 Task: Create a due date automation trigger when advanced on, on the monday after a card is due add fields without custom field "Resume" set to a date more than 1 working days from now at 11:00 AM.
Action: Mouse moved to (1045, 79)
Screenshot: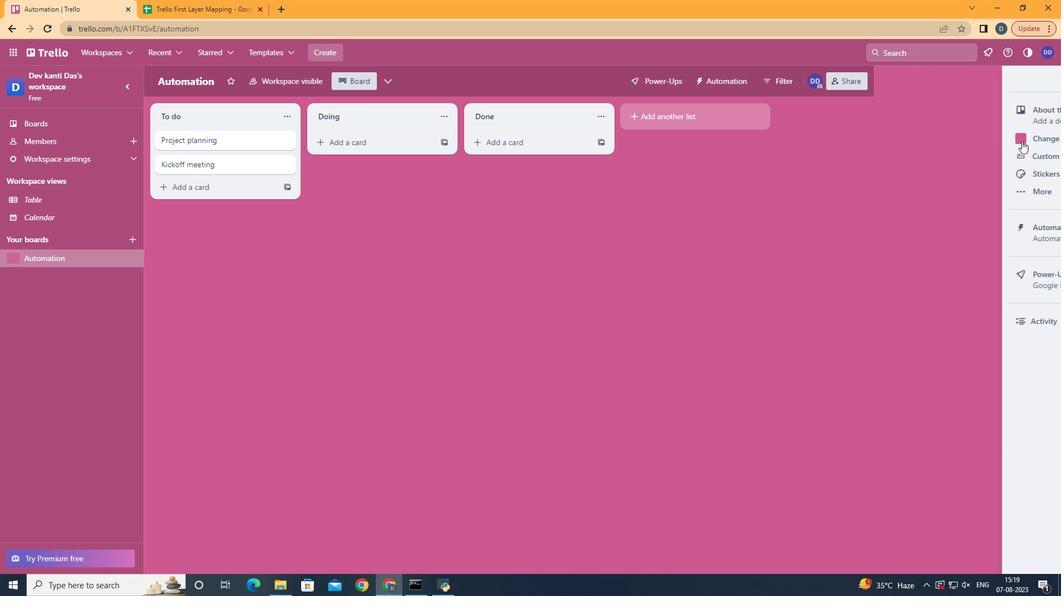 
Action: Mouse pressed left at (1045, 79)
Screenshot: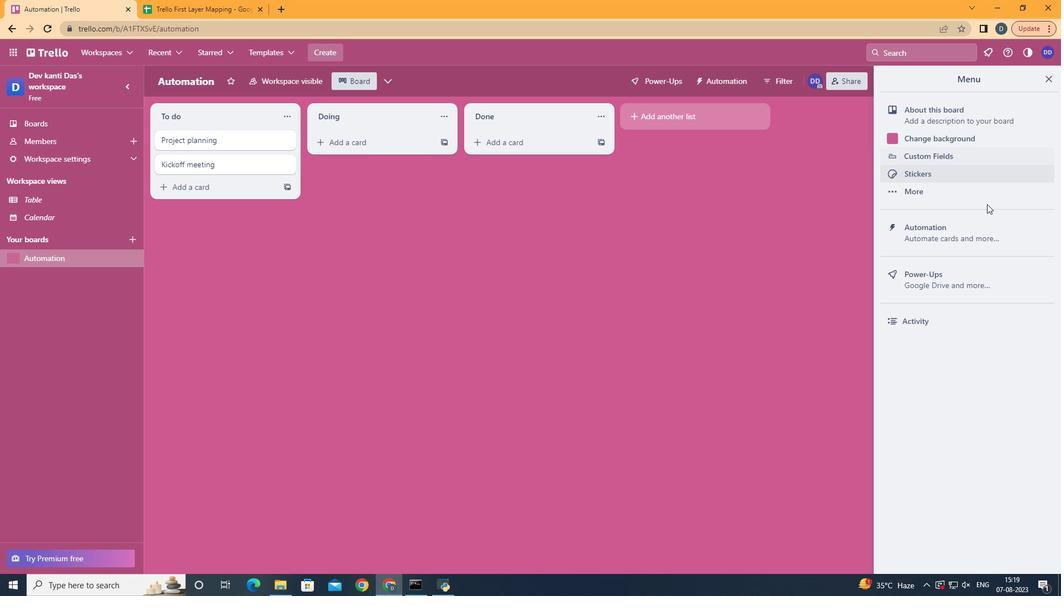 
Action: Mouse moved to (966, 231)
Screenshot: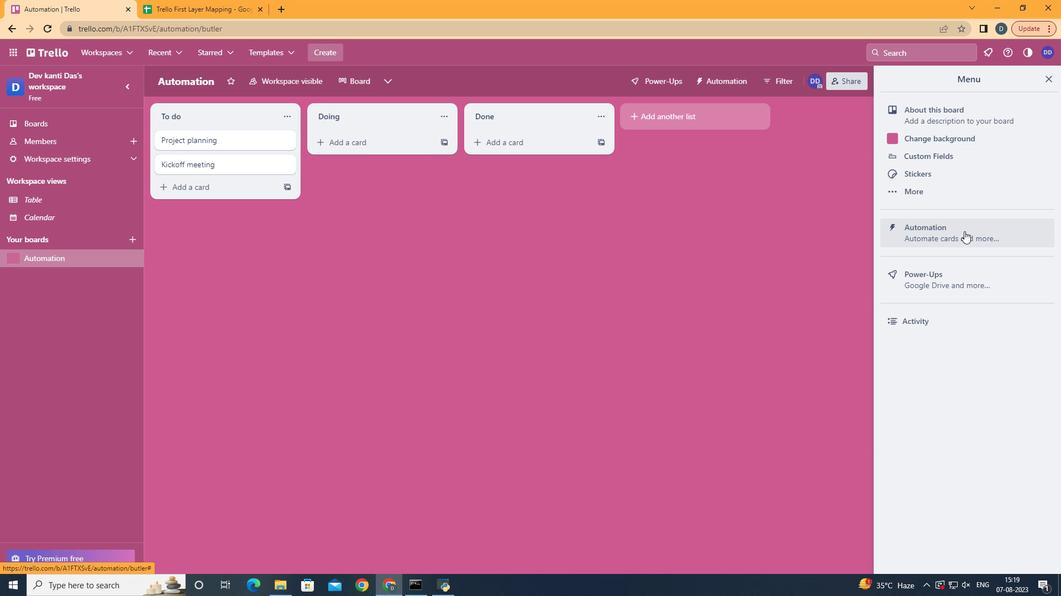 
Action: Mouse pressed left at (966, 231)
Screenshot: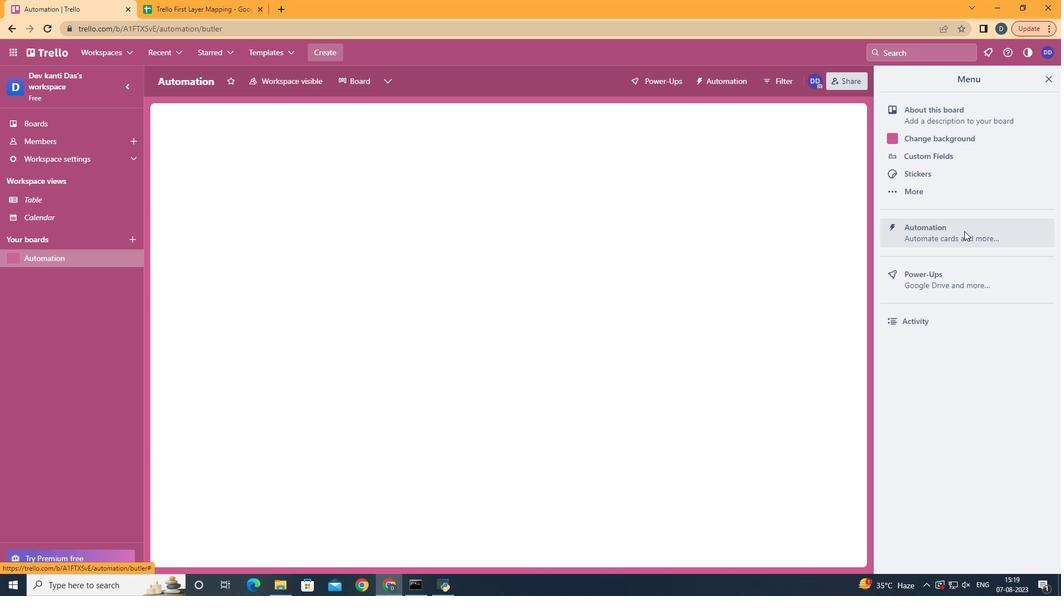 
Action: Mouse moved to (210, 226)
Screenshot: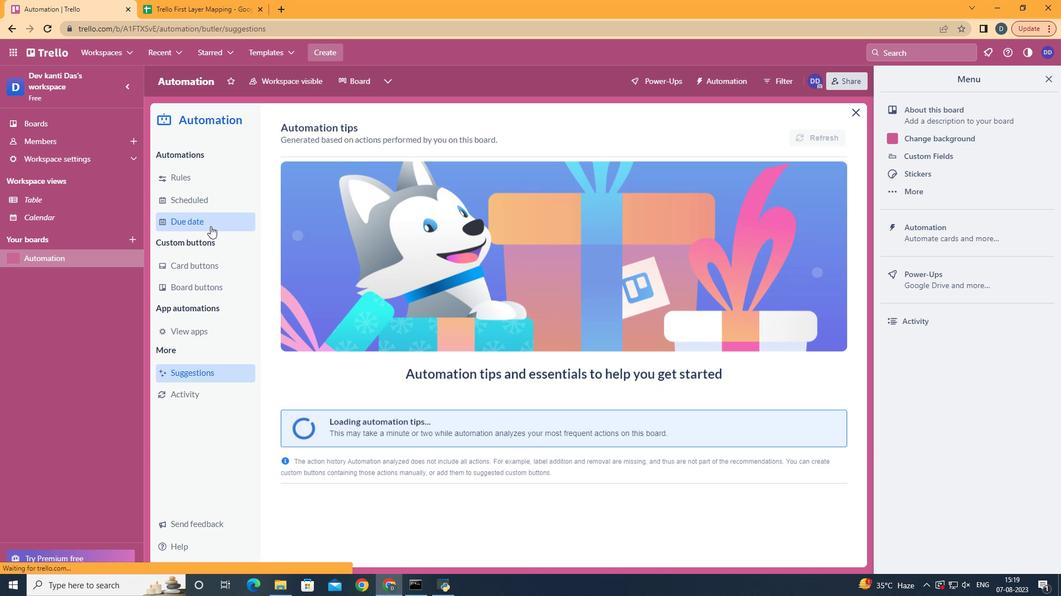 
Action: Mouse pressed left at (210, 226)
Screenshot: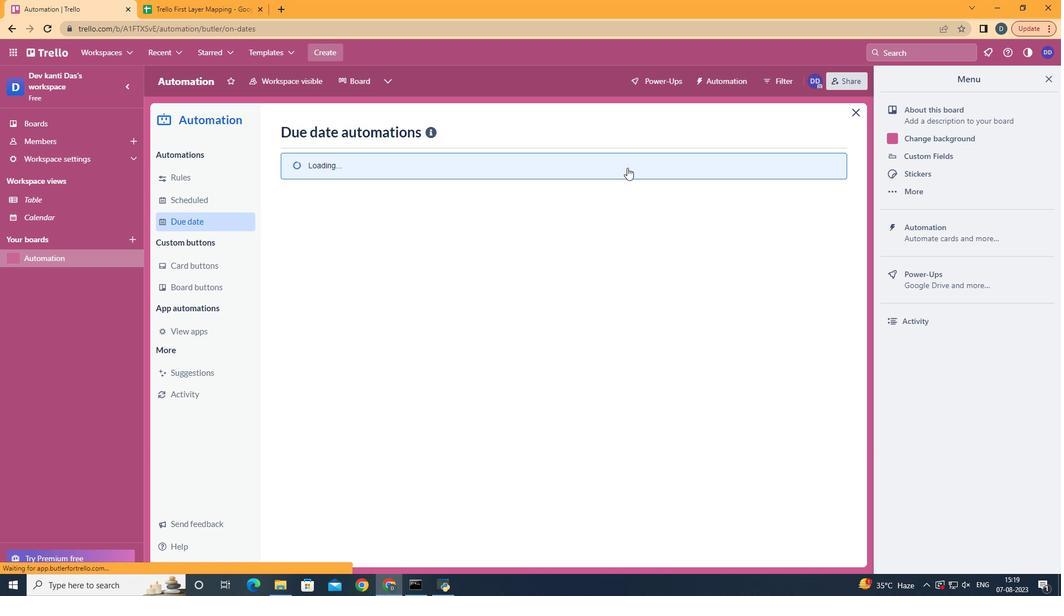 
Action: Mouse moved to (771, 129)
Screenshot: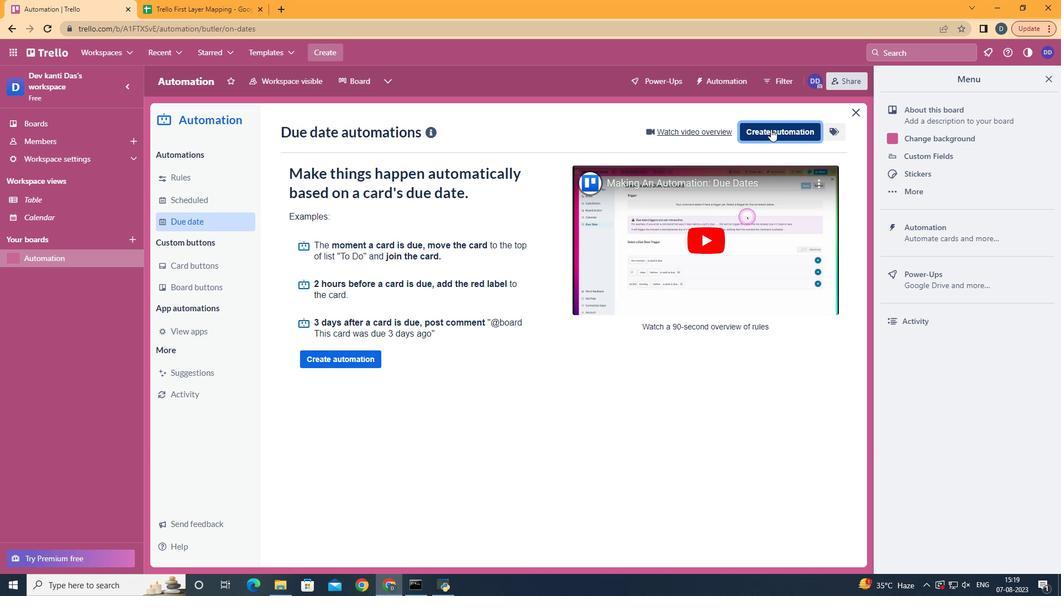 
Action: Mouse pressed left at (771, 129)
Screenshot: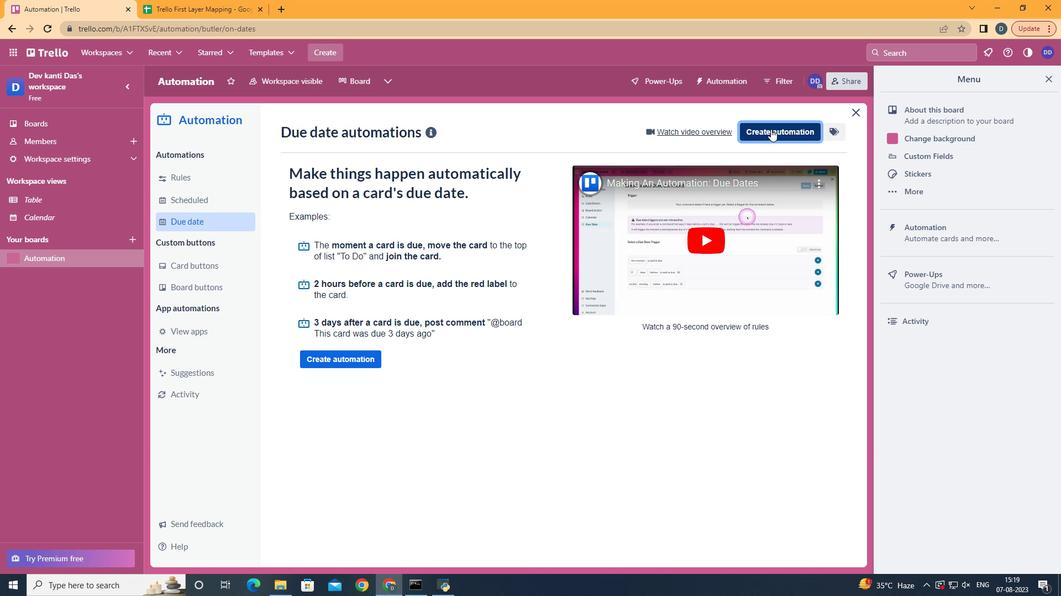 
Action: Mouse moved to (596, 240)
Screenshot: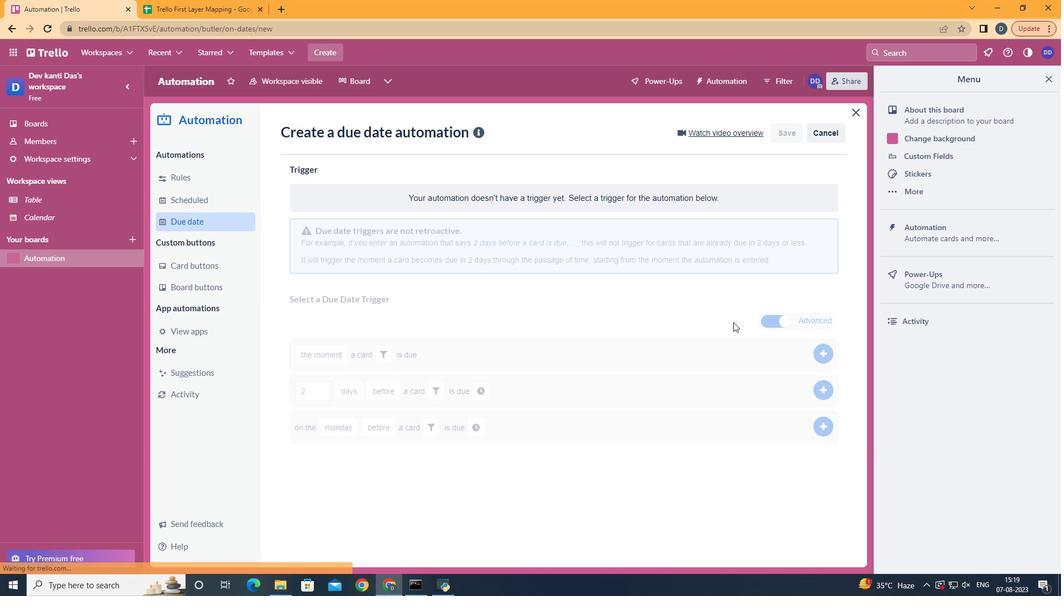 
Action: Mouse pressed left at (596, 240)
Screenshot: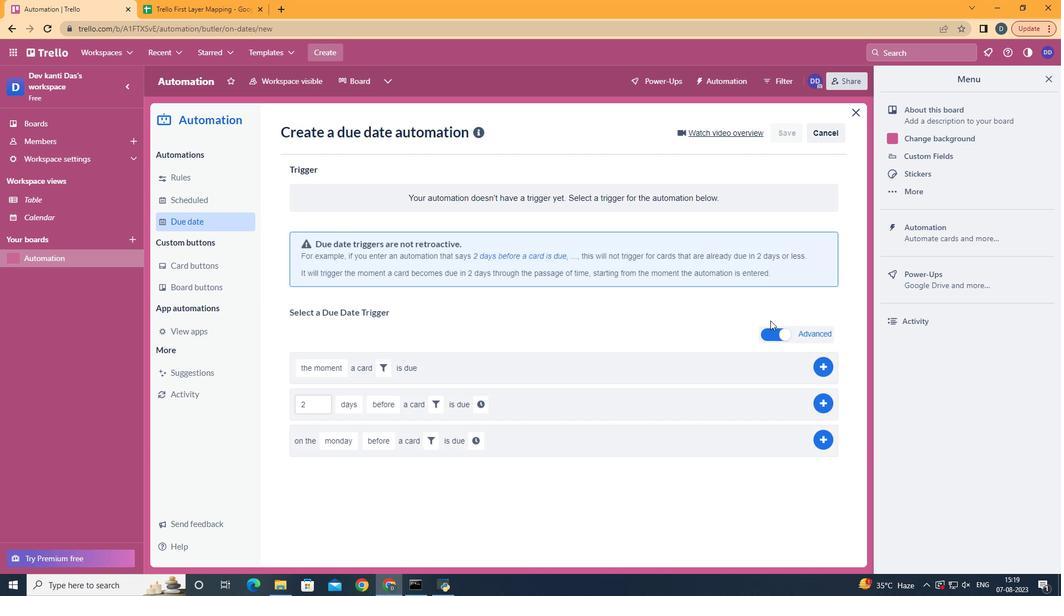 
Action: Mouse moved to (364, 284)
Screenshot: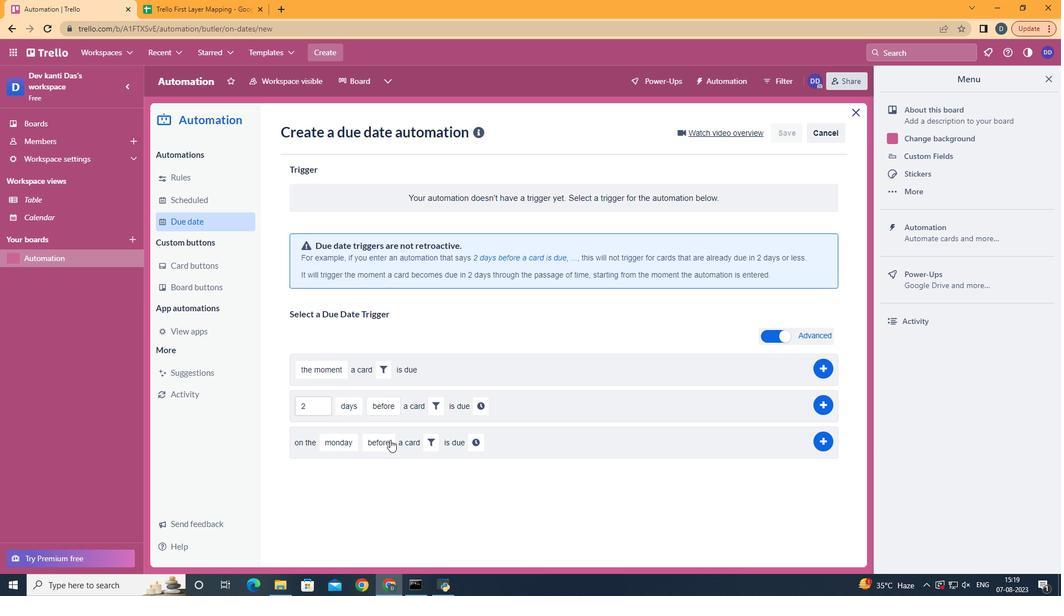 
Action: Mouse pressed left at (364, 284)
Screenshot: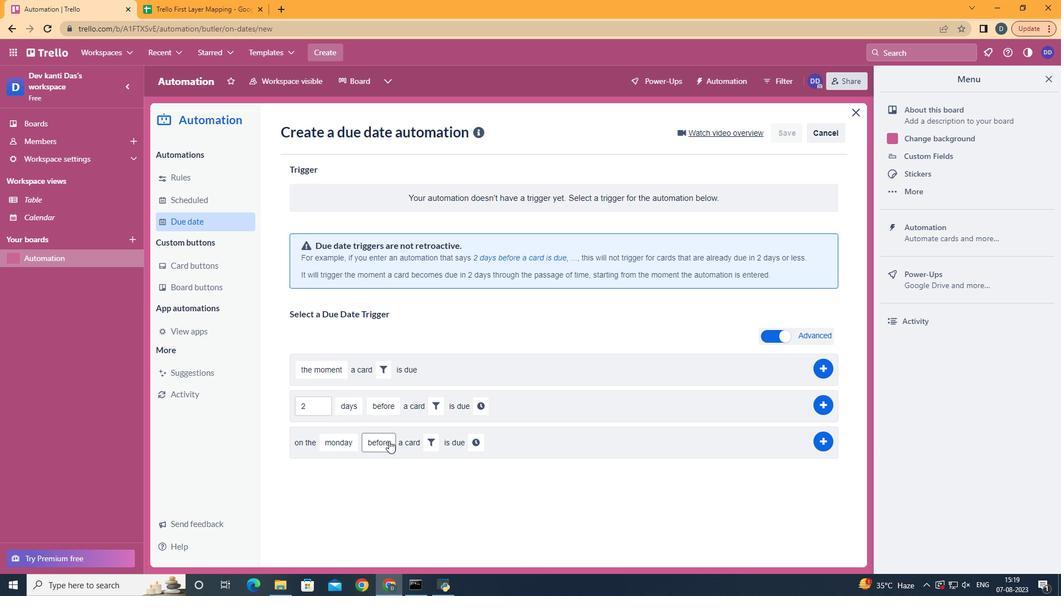 
Action: Mouse moved to (398, 488)
Screenshot: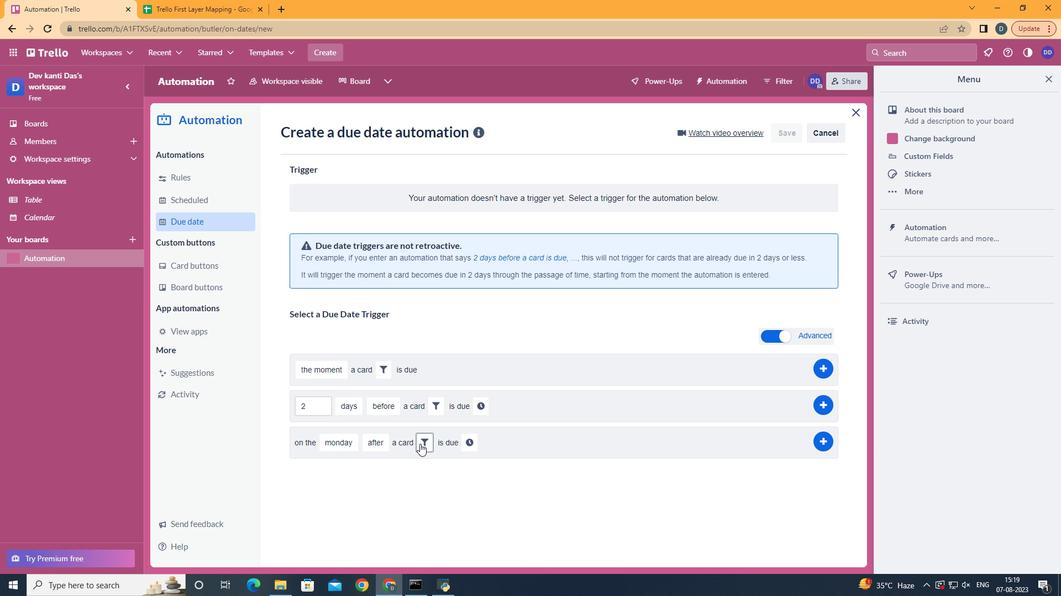 
Action: Mouse pressed left at (398, 488)
Screenshot: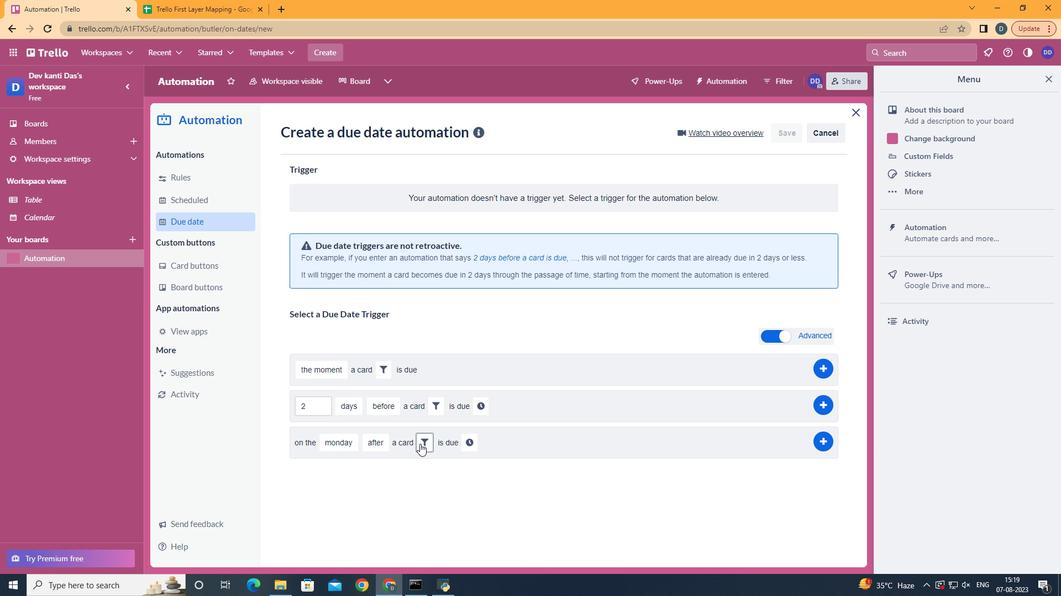 
Action: Mouse moved to (420, 444)
Screenshot: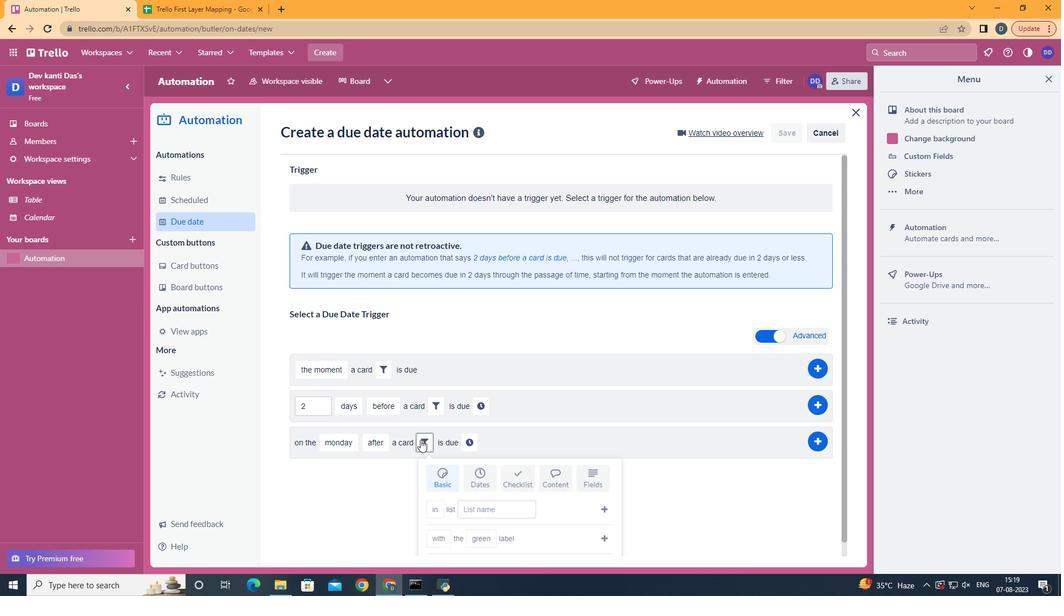 
Action: Mouse pressed left at (420, 444)
Screenshot: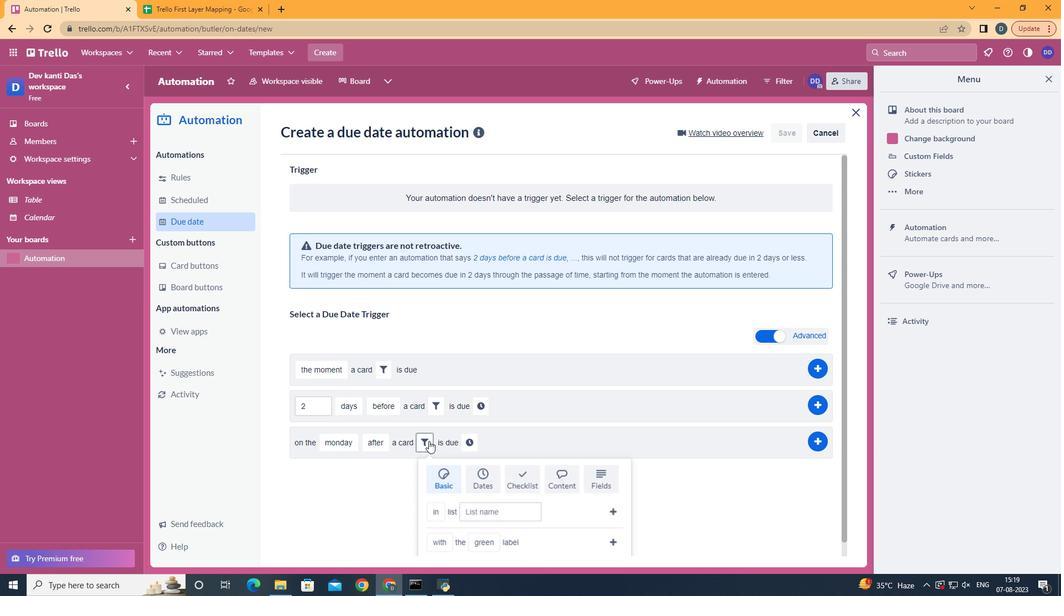 
Action: Mouse moved to (607, 480)
Screenshot: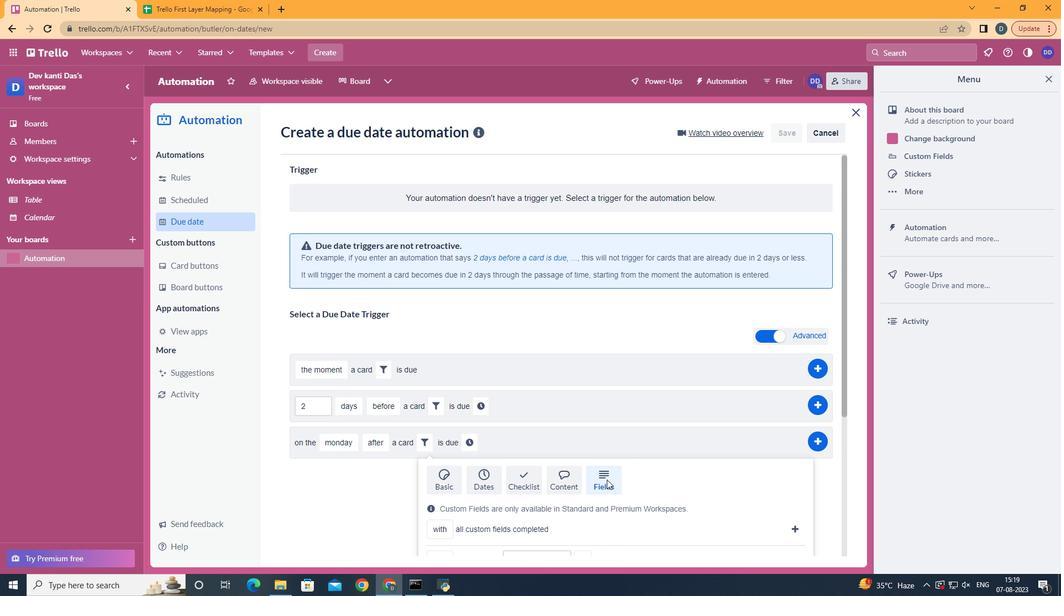 
Action: Mouse pressed left at (607, 480)
Screenshot: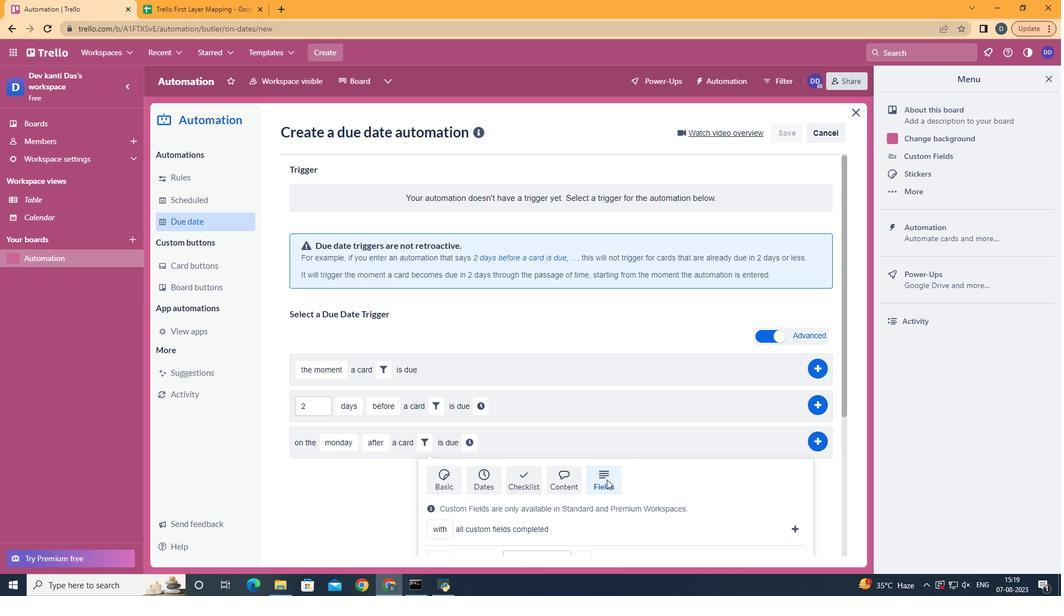 
Action: Mouse moved to (606, 480)
Screenshot: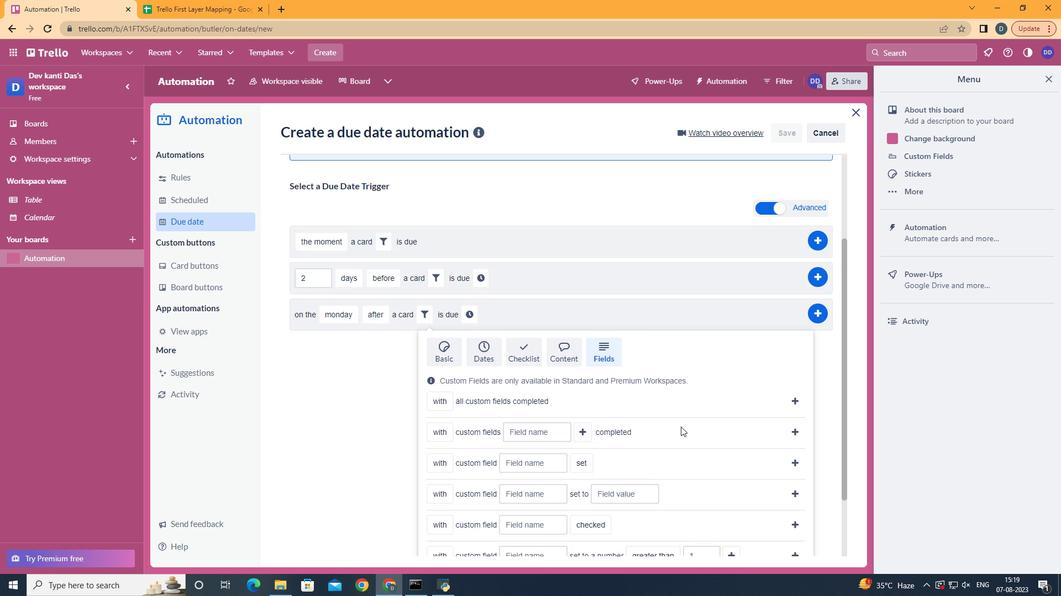 
Action: Mouse scrolled (606, 479) with delta (0, 0)
Screenshot: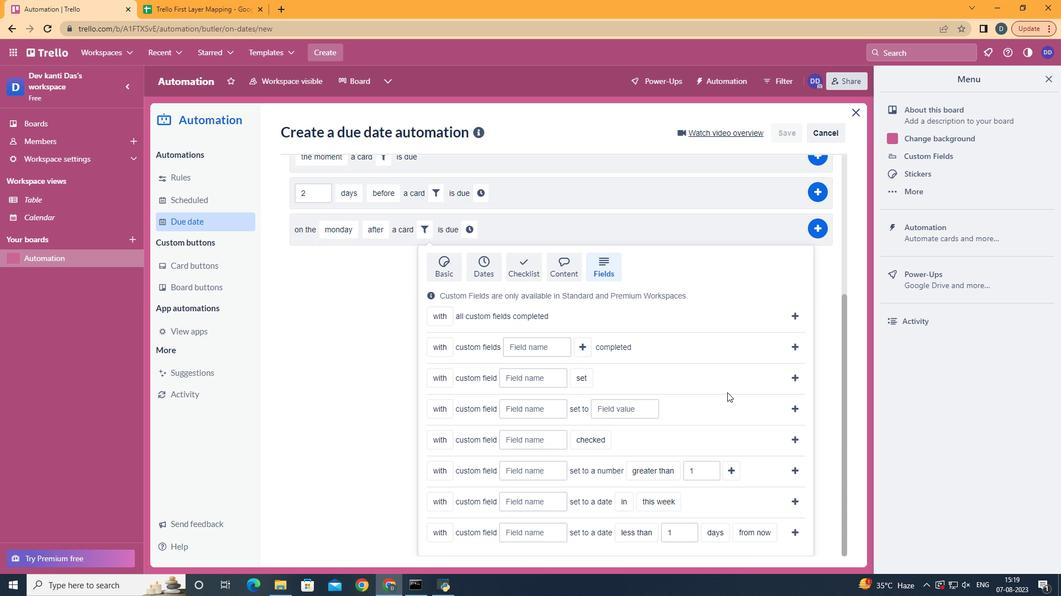 
Action: Mouse scrolled (606, 479) with delta (0, 0)
Screenshot: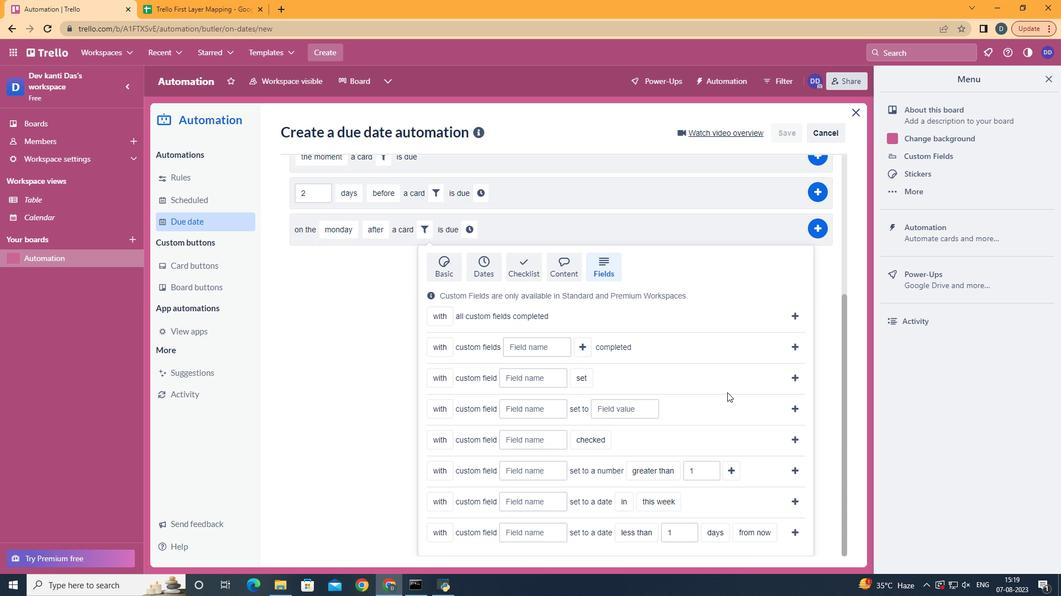 
Action: Mouse scrolled (606, 479) with delta (0, 0)
Screenshot: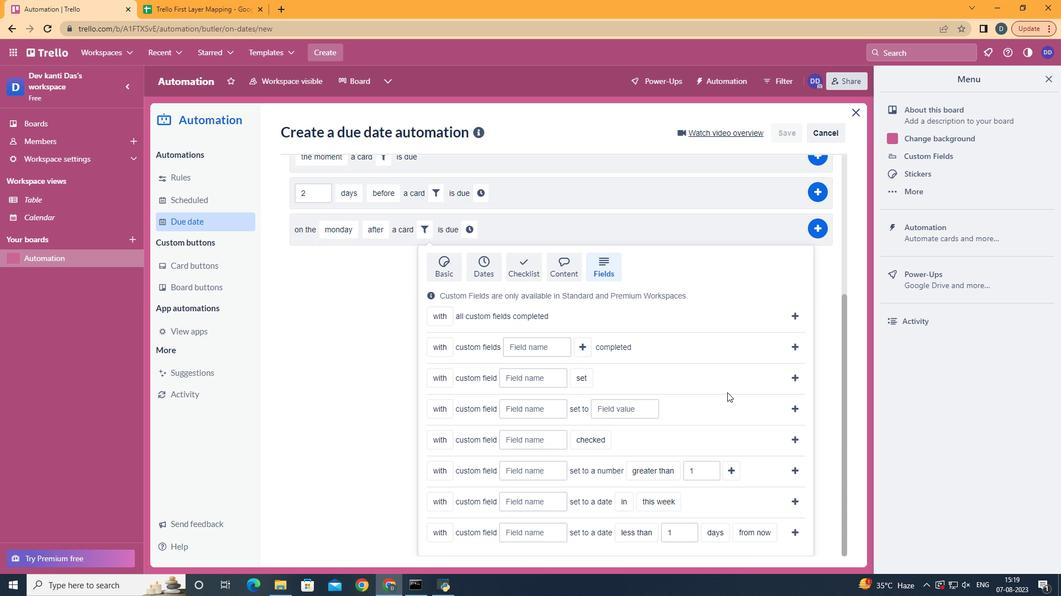 
Action: Mouse scrolled (606, 479) with delta (0, 0)
Screenshot: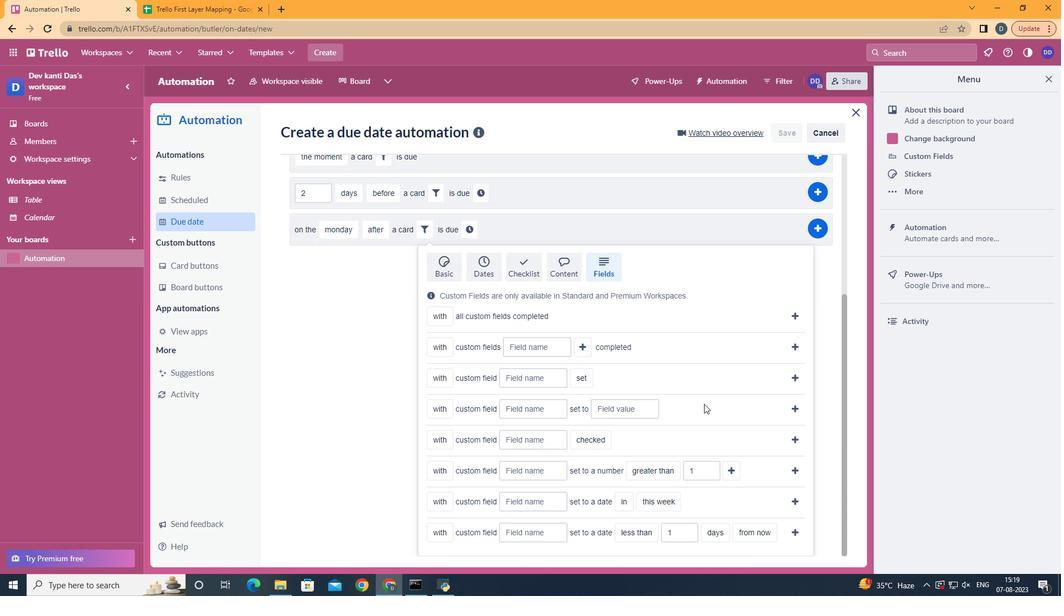 
Action: Mouse scrolled (606, 479) with delta (0, 0)
Screenshot: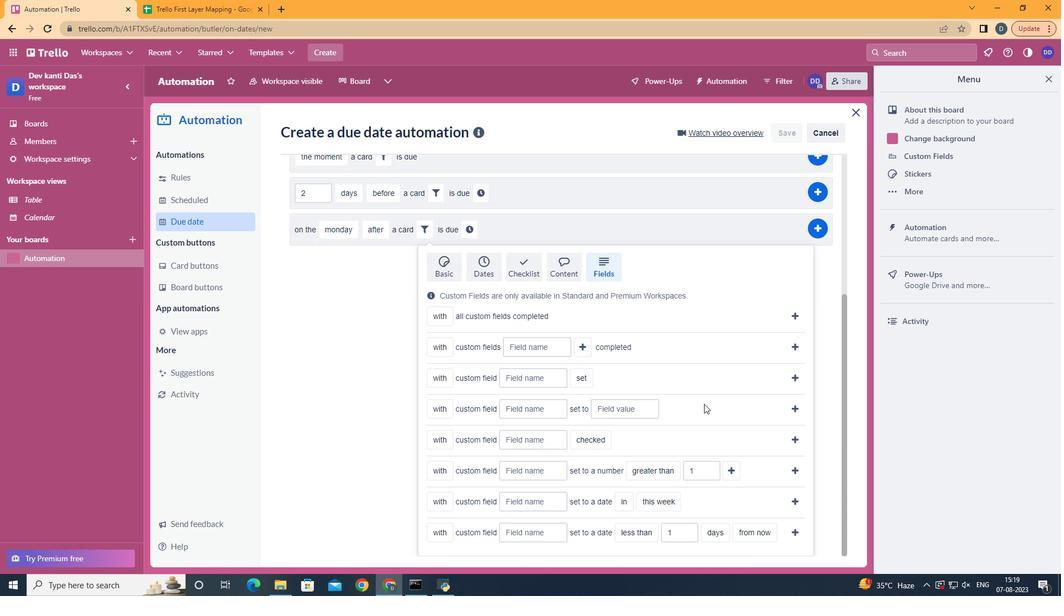 
Action: Mouse moved to (449, 509)
Screenshot: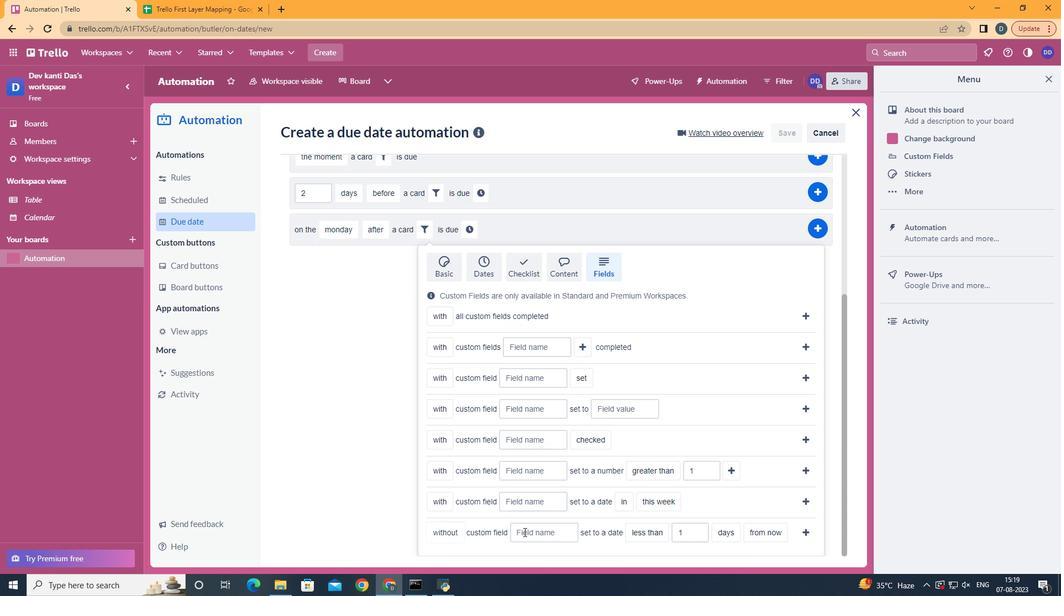 
Action: Mouse pressed left at (449, 509)
Screenshot: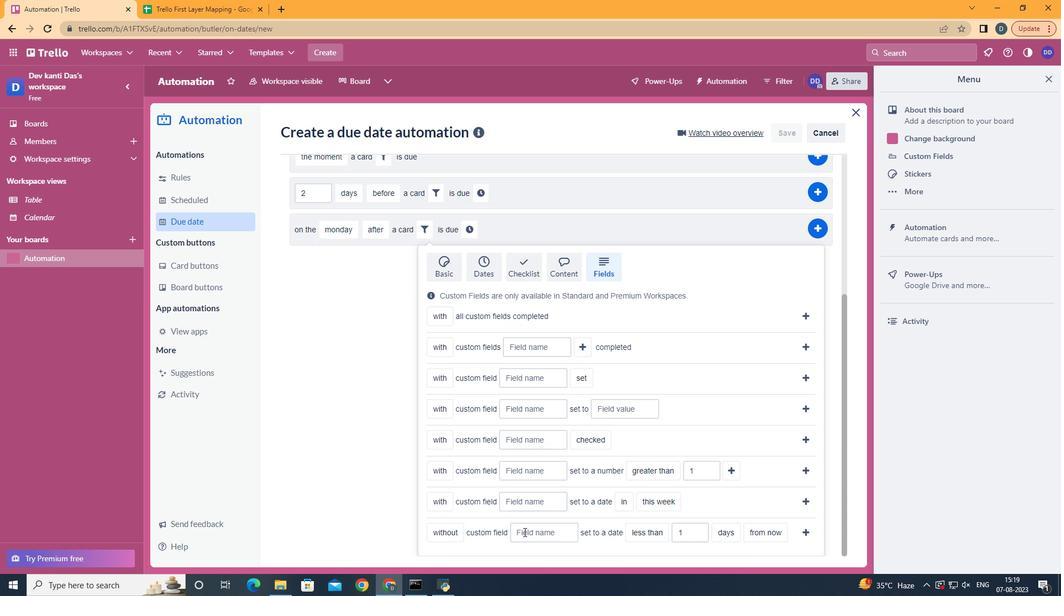 
Action: Mouse moved to (524, 532)
Screenshot: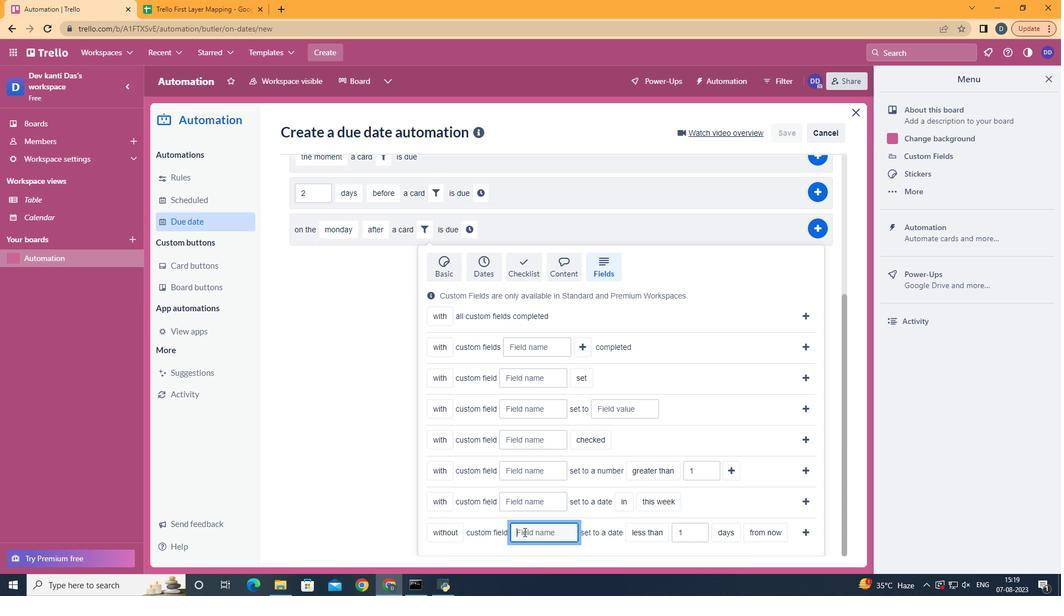 
Action: Mouse pressed left at (524, 532)
Screenshot: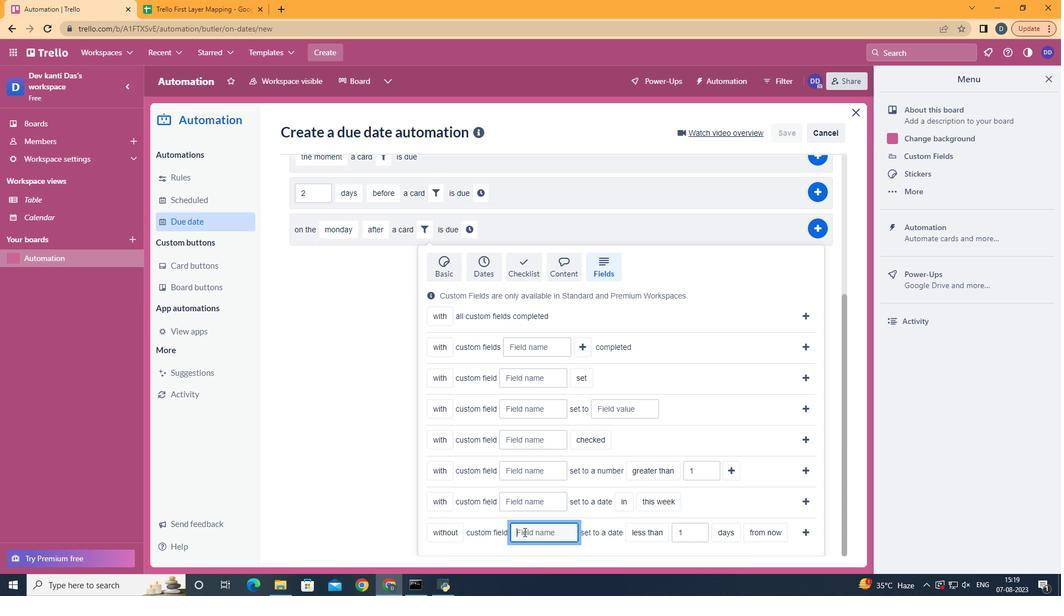 
Action: Key pressed <Key.shift>Resume
Screenshot: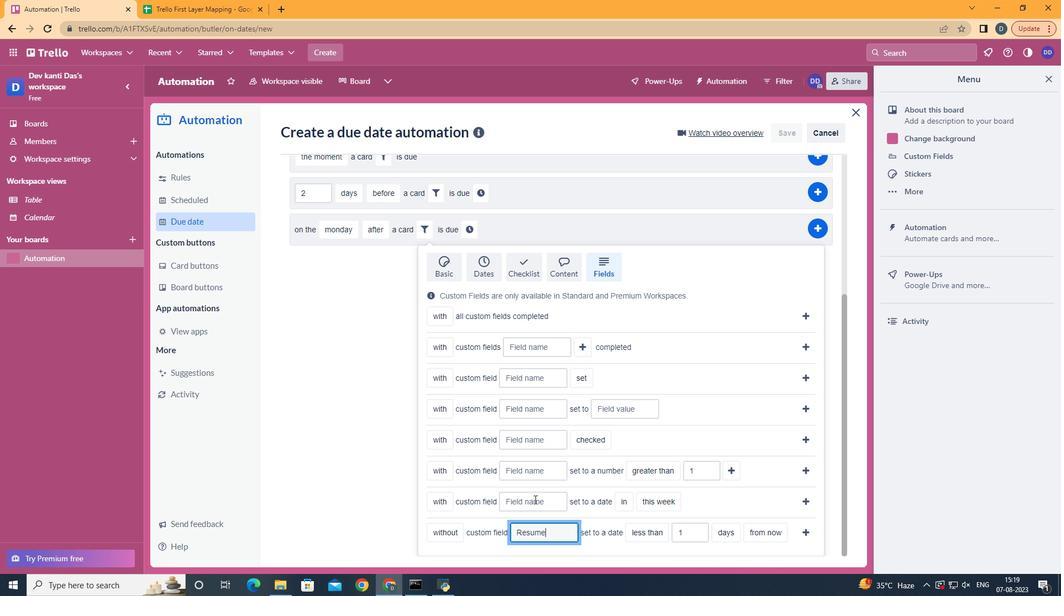 
Action: Mouse moved to (655, 481)
Screenshot: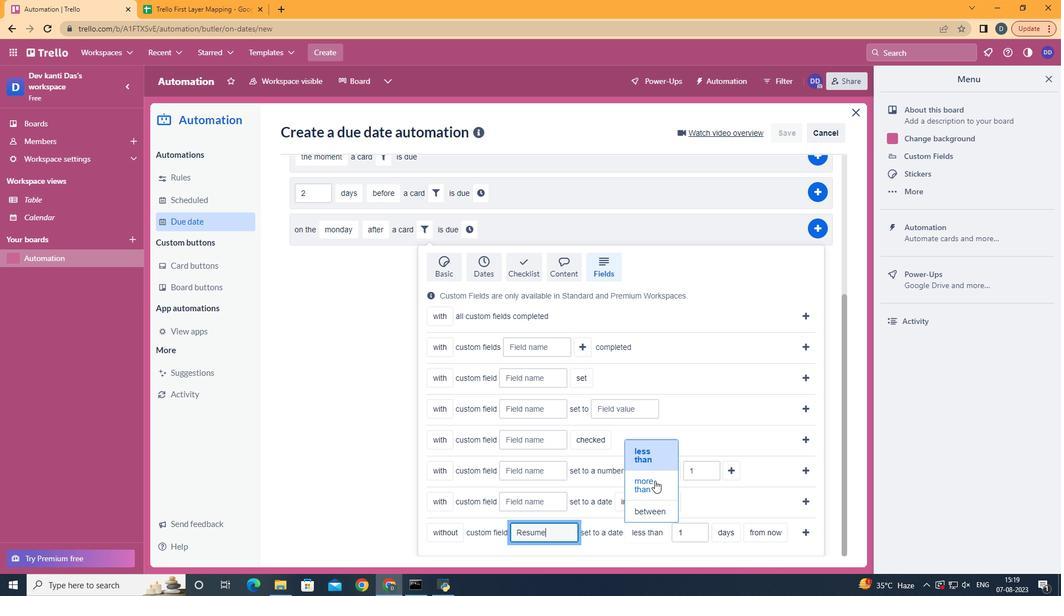 
Action: Mouse pressed left at (655, 481)
Screenshot: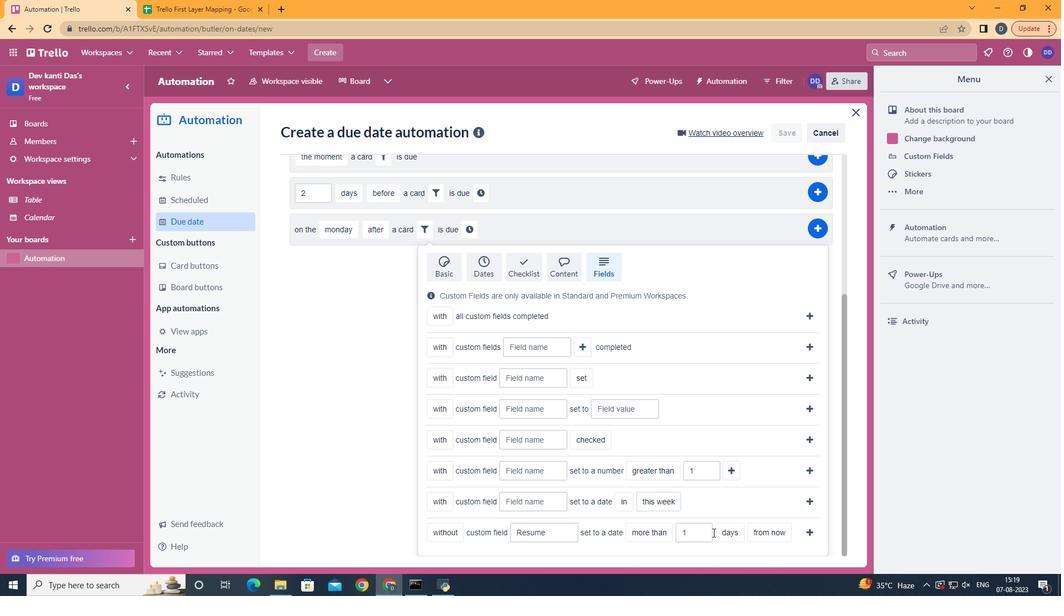 
Action: Mouse moved to (737, 519)
Screenshot: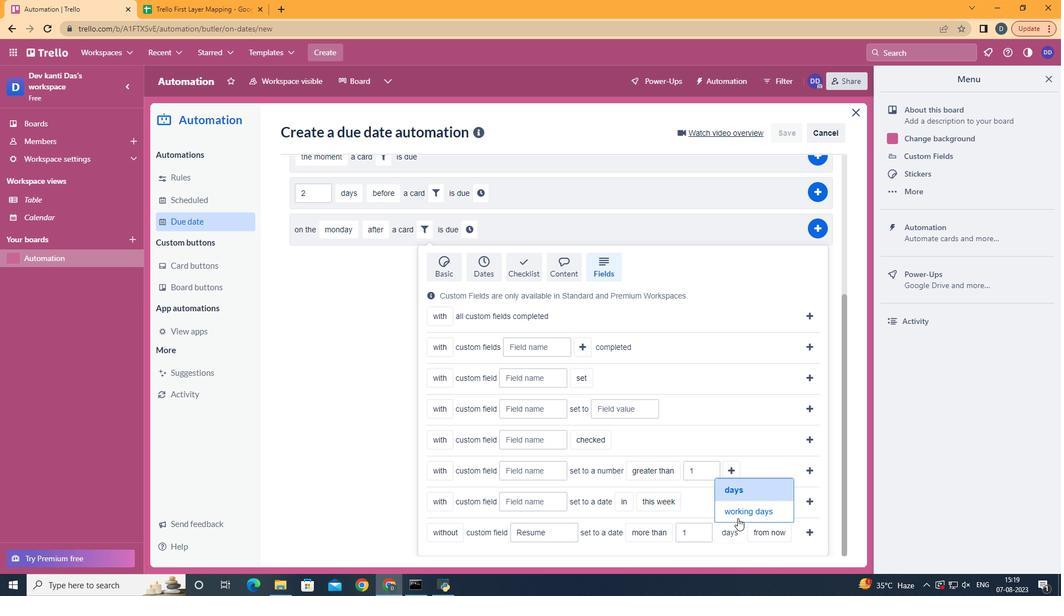 
Action: Mouse pressed left at (737, 519)
Screenshot: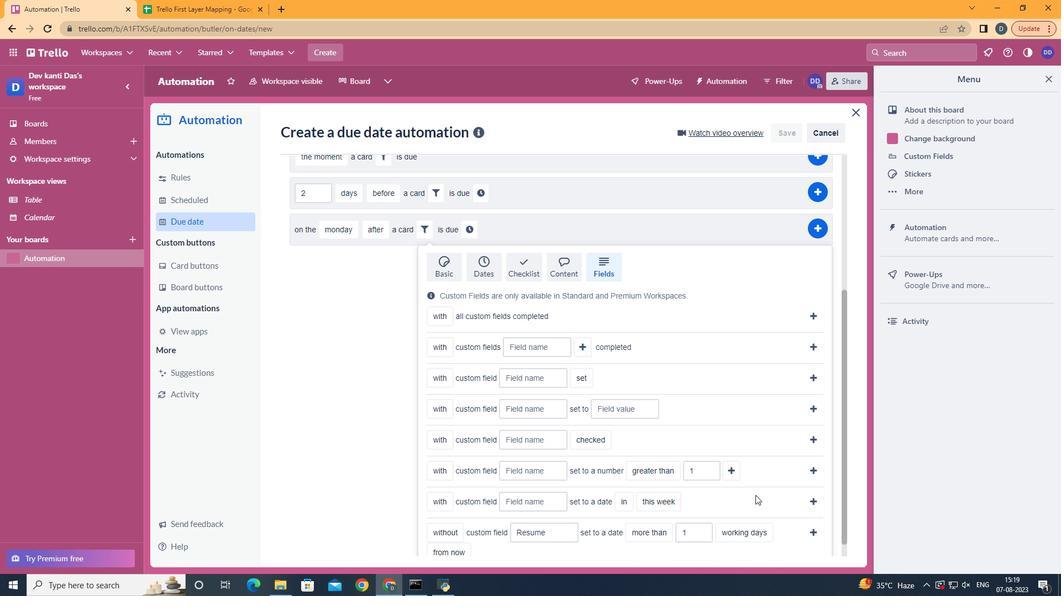 
Action: Mouse moved to (755, 493)
Screenshot: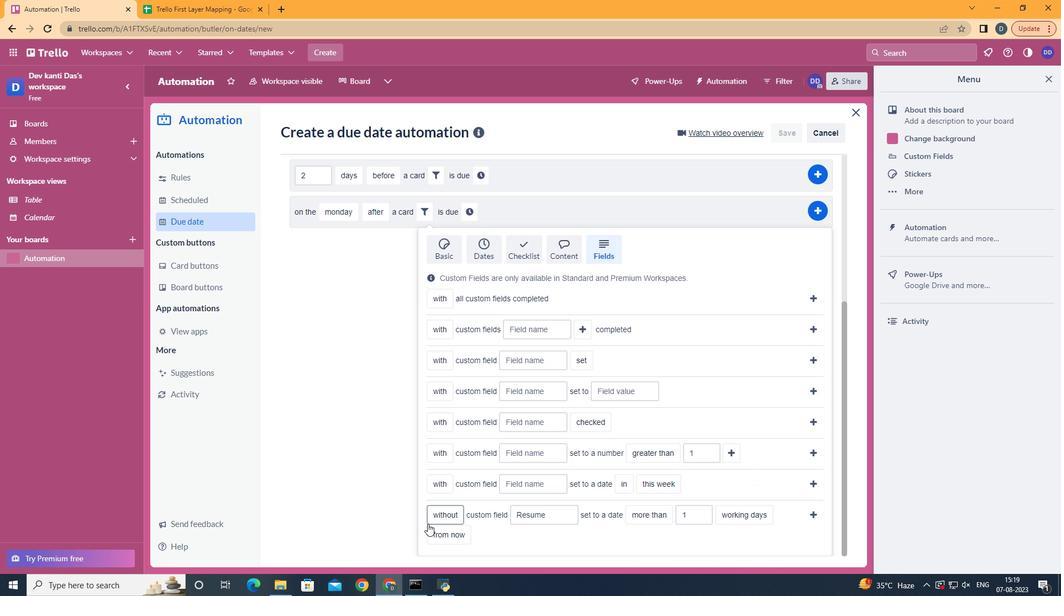 
Action: Mouse scrolled (755, 492) with delta (0, 0)
Screenshot: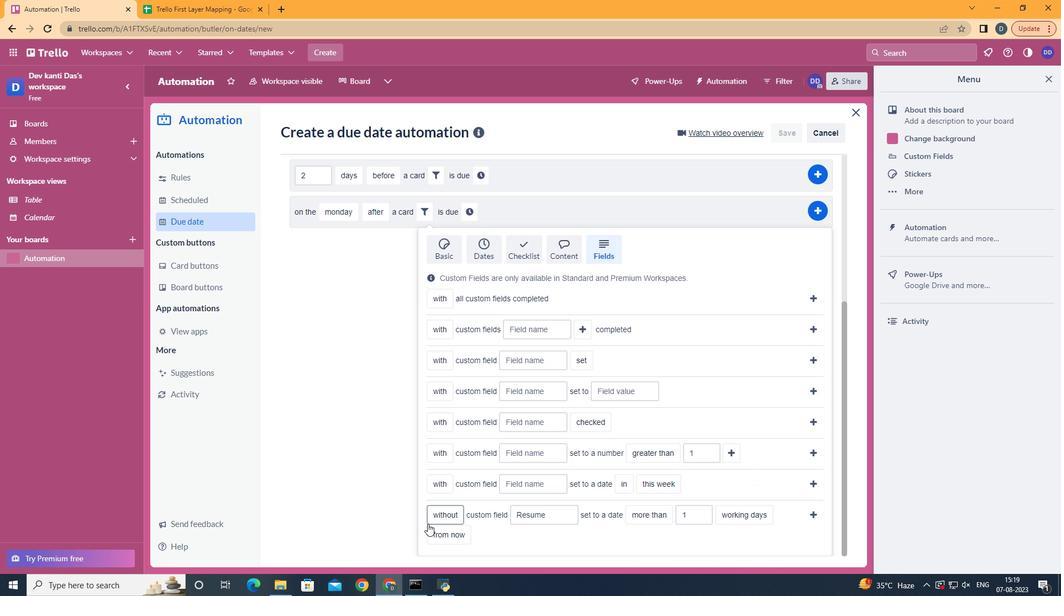 
Action: Mouse scrolled (755, 492) with delta (0, 0)
Screenshot: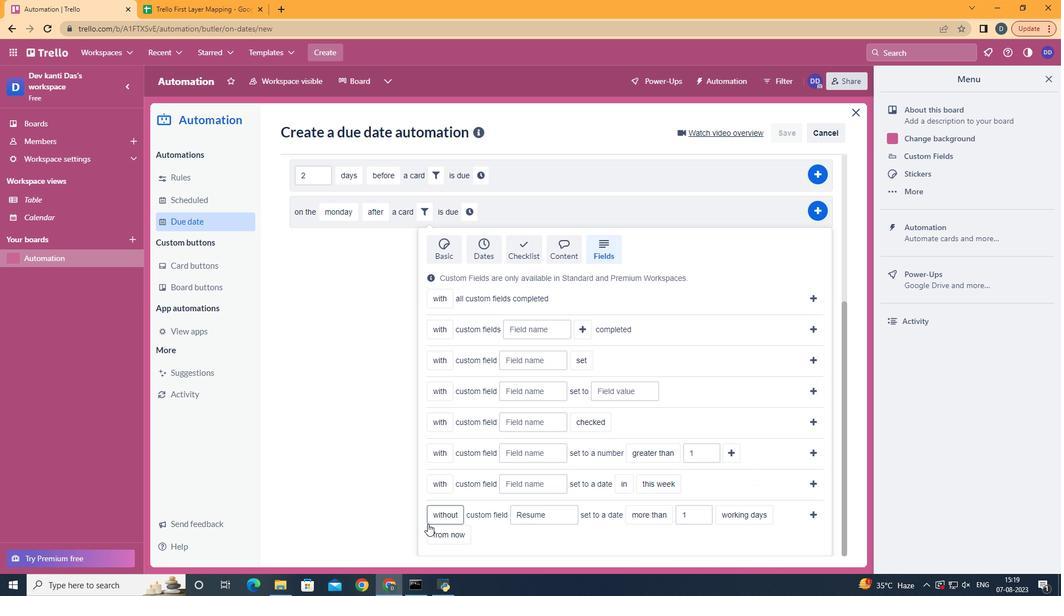 
Action: Mouse moved to (755, 493)
Screenshot: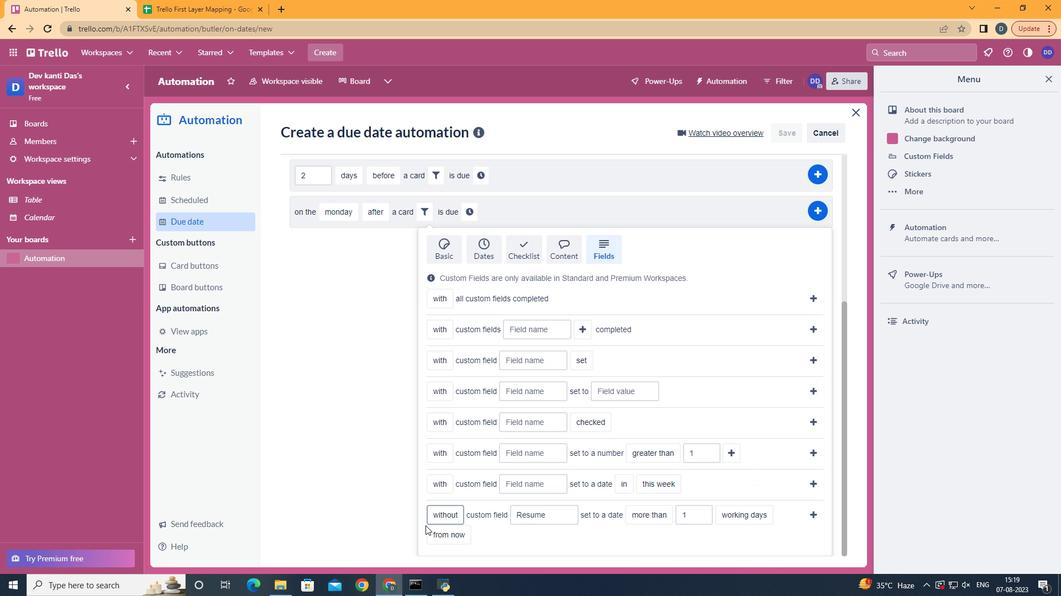 
Action: Mouse scrolled (755, 492) with delta (0, 0)
Screenshot: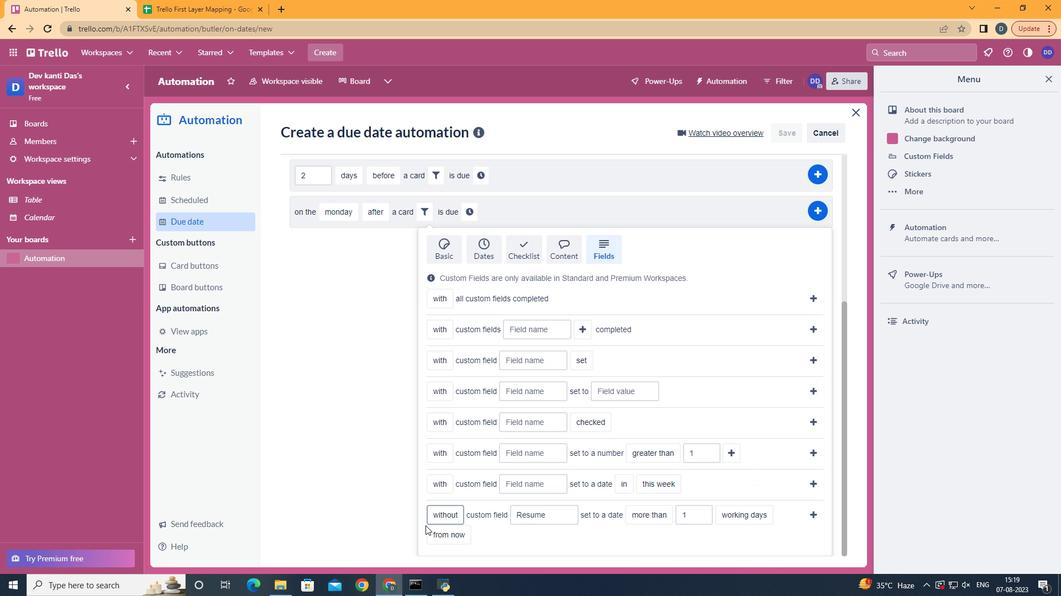 
Action: Mouse scrolled (755, 492) with delta (0, 0)
Screenshot: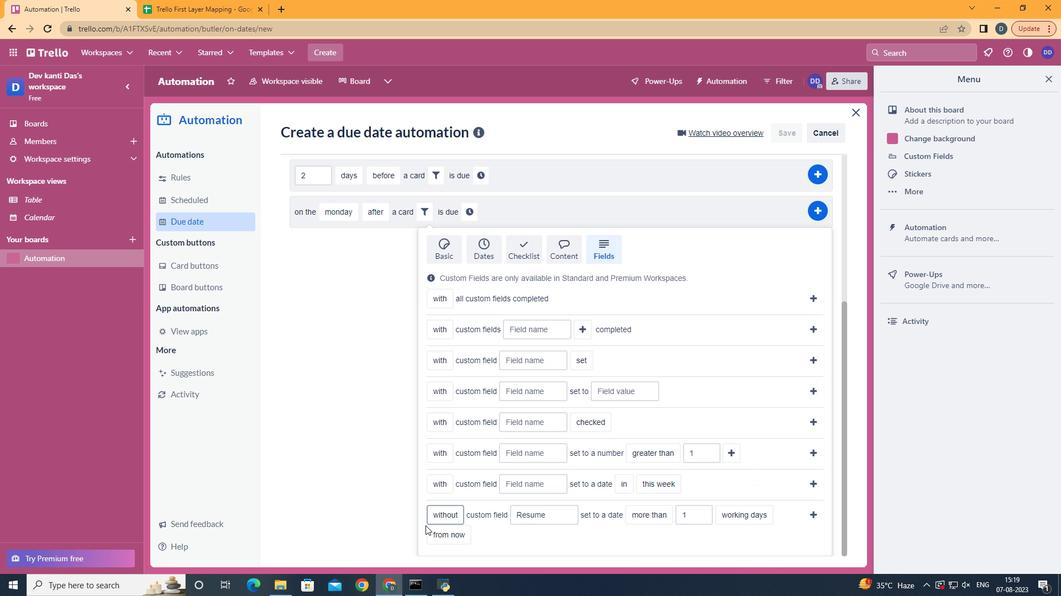 
Action: Mouse moved to (755, 492)
Screenshot: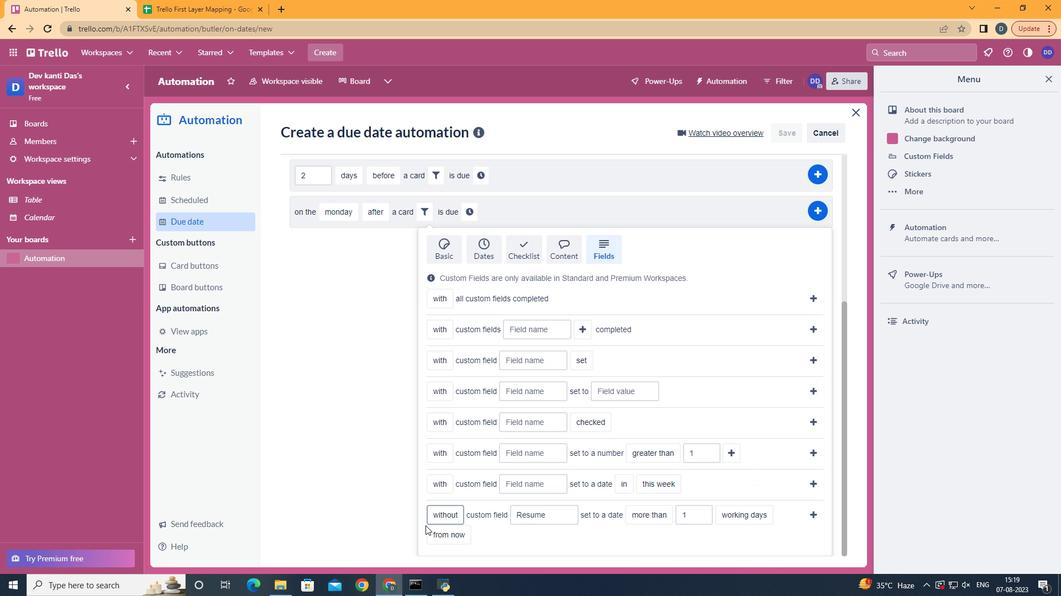 
Action: Mouse scrolled (755, 491) with delta (0, 0)
Screenshot: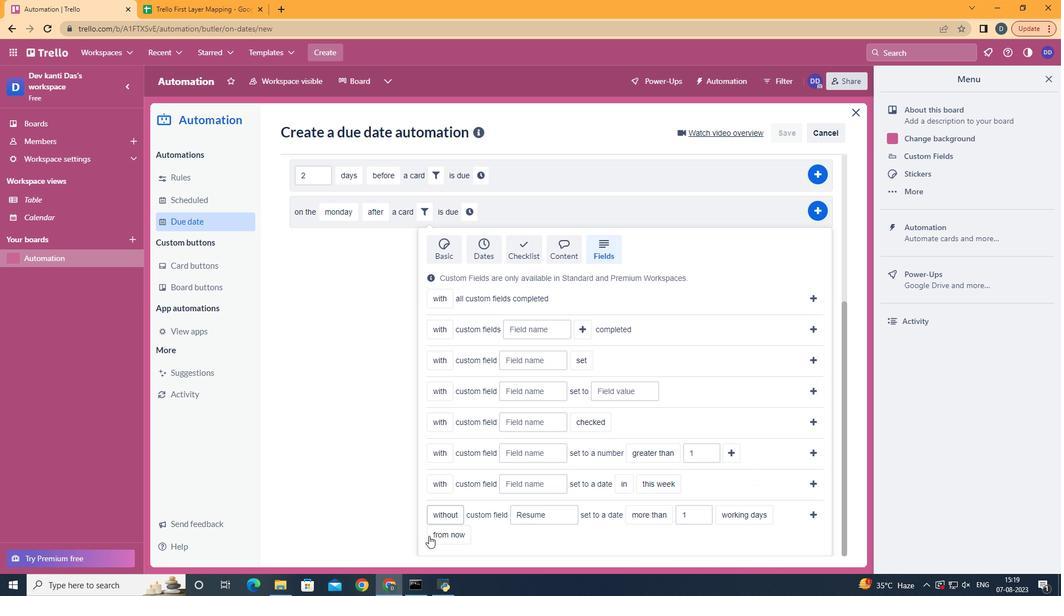 
Action: Mouse moved to (462, 479)
Screenshot: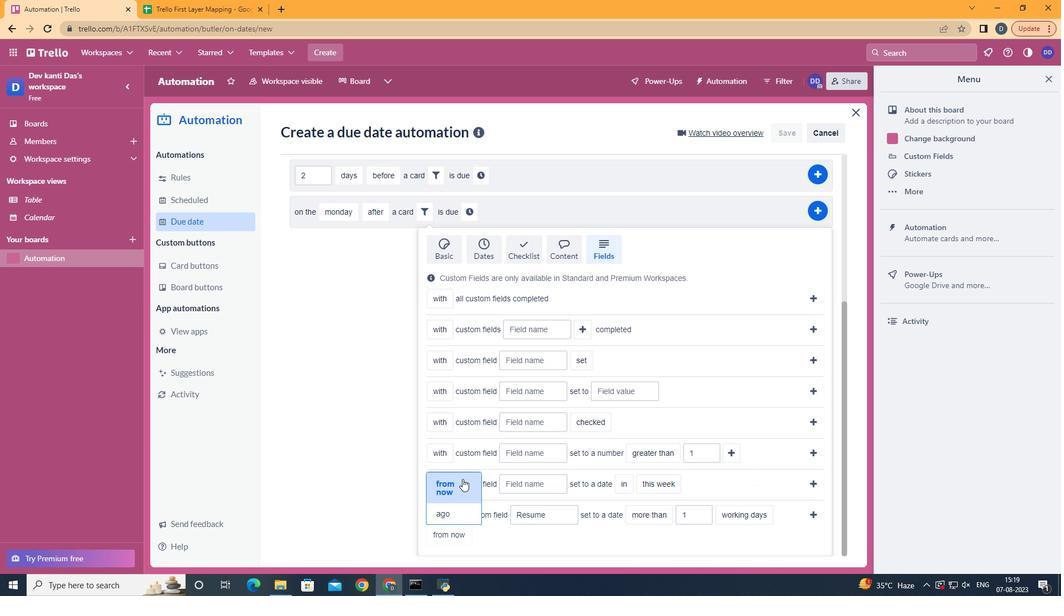 
Action: Mouse pressed left at (462, 479)
Screenshot: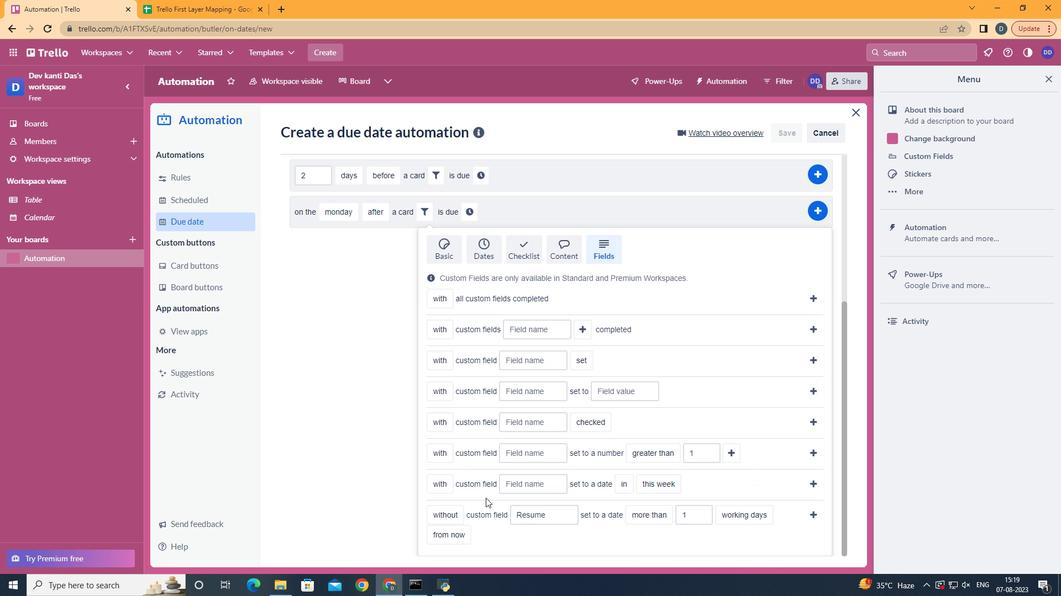 
Action: Mouse moved to (810, 514)
Screenshot: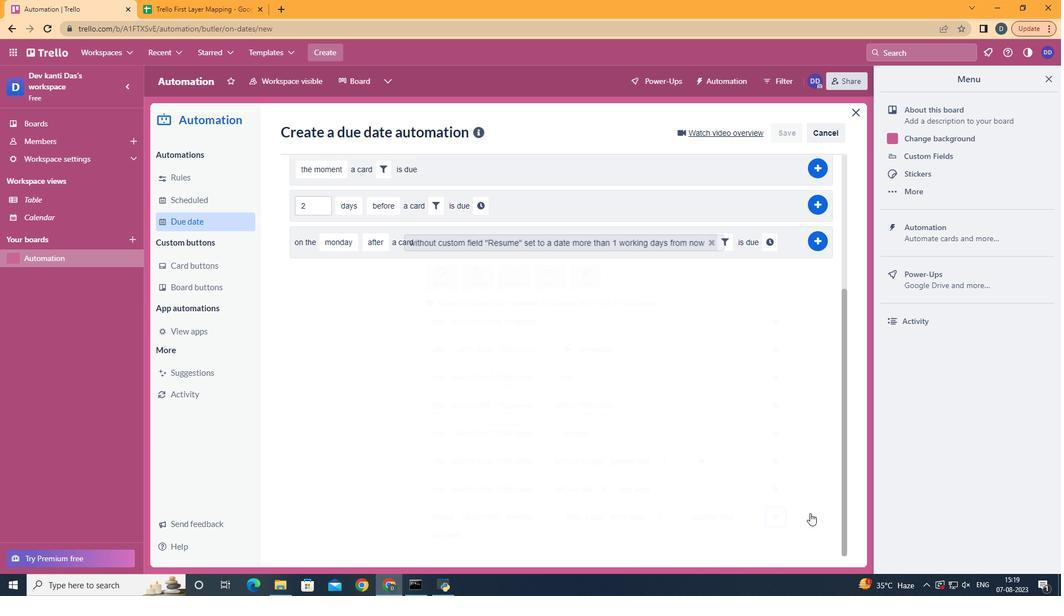 
Action: Mouse pressed left at (810, 514)
Screenshot: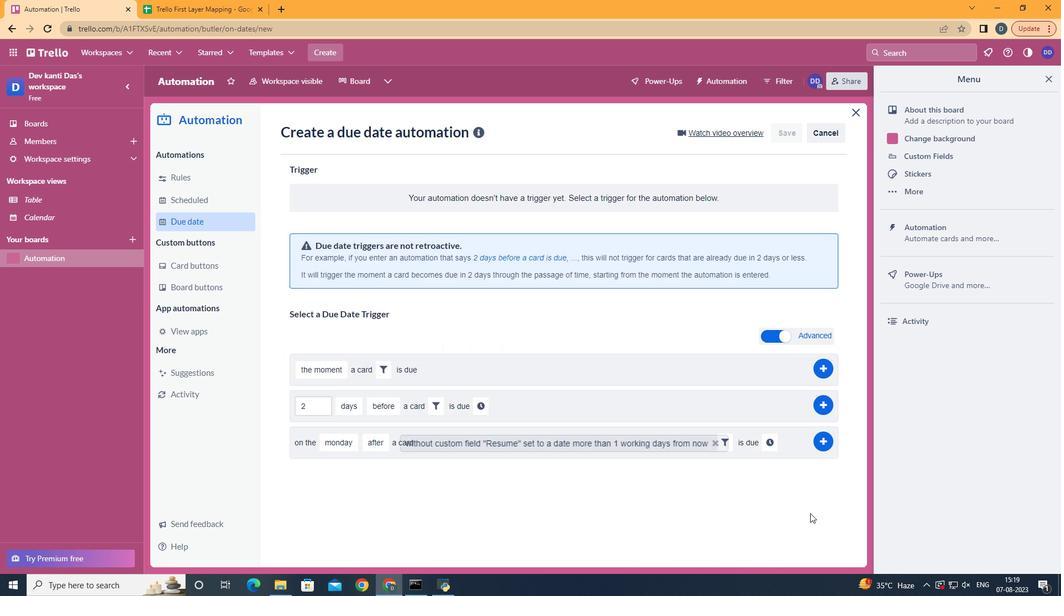 
Action: Mouse moved to (770, 443)
Screenshot: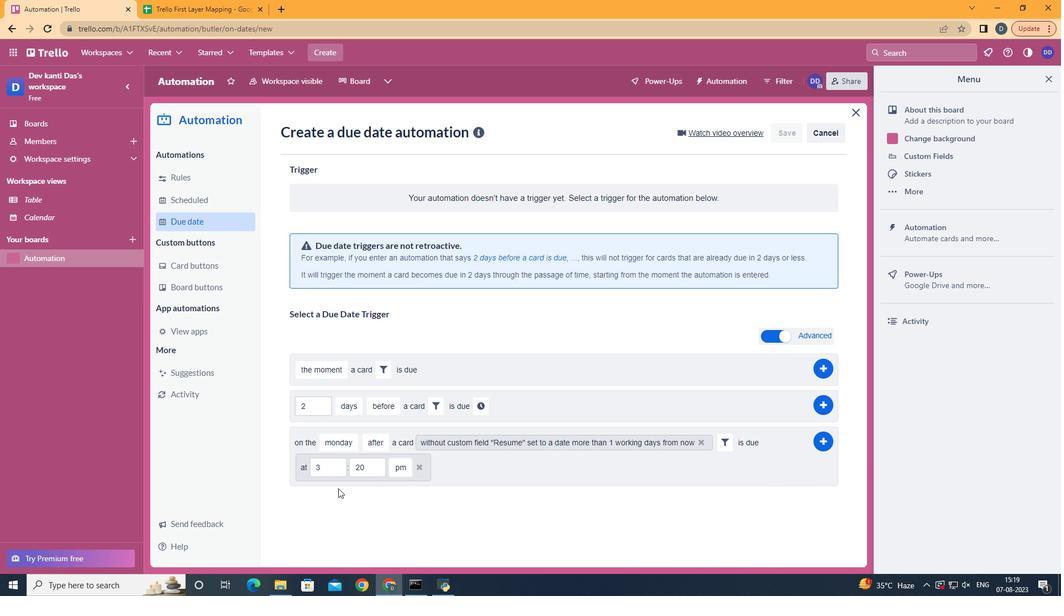 
Action: Mouse pressed left at (770, 443)
Screenshot: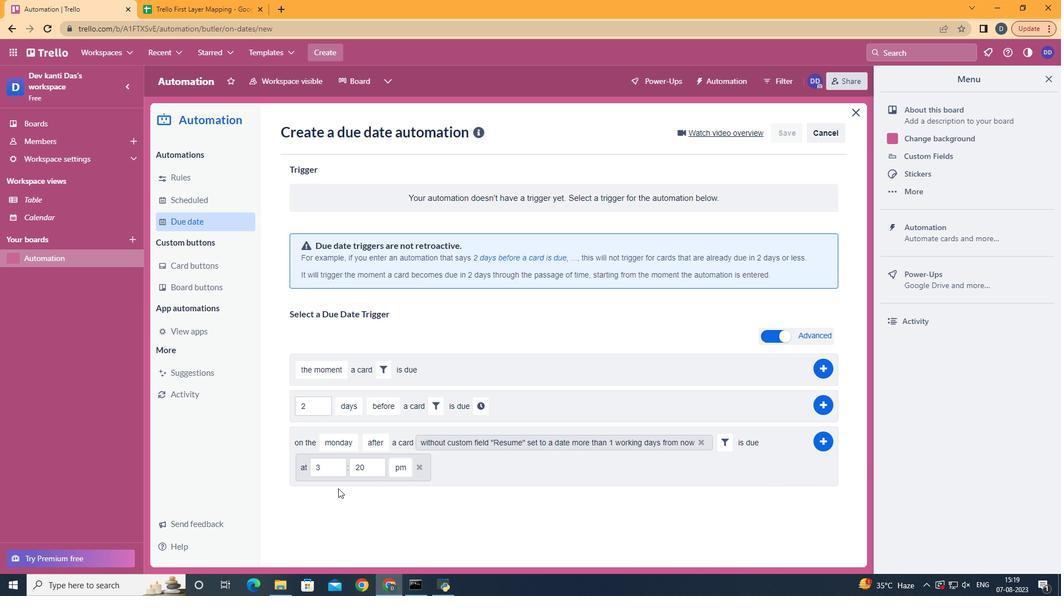 
Action: Mouse moved to (326, 471)
Screenshot: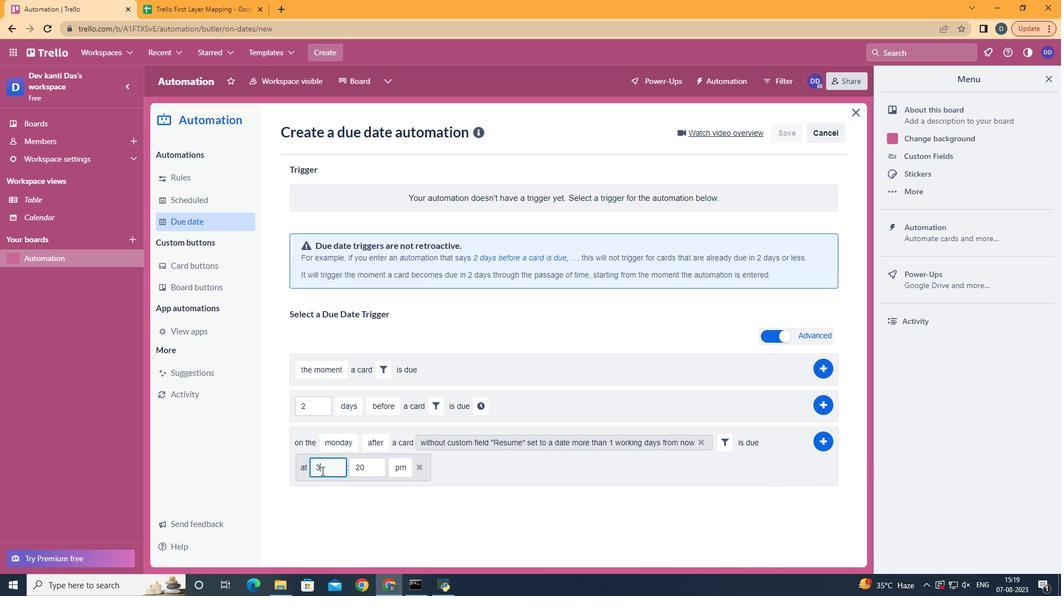 
Action: Mouse pressed left at (326, 471)
Screenshot: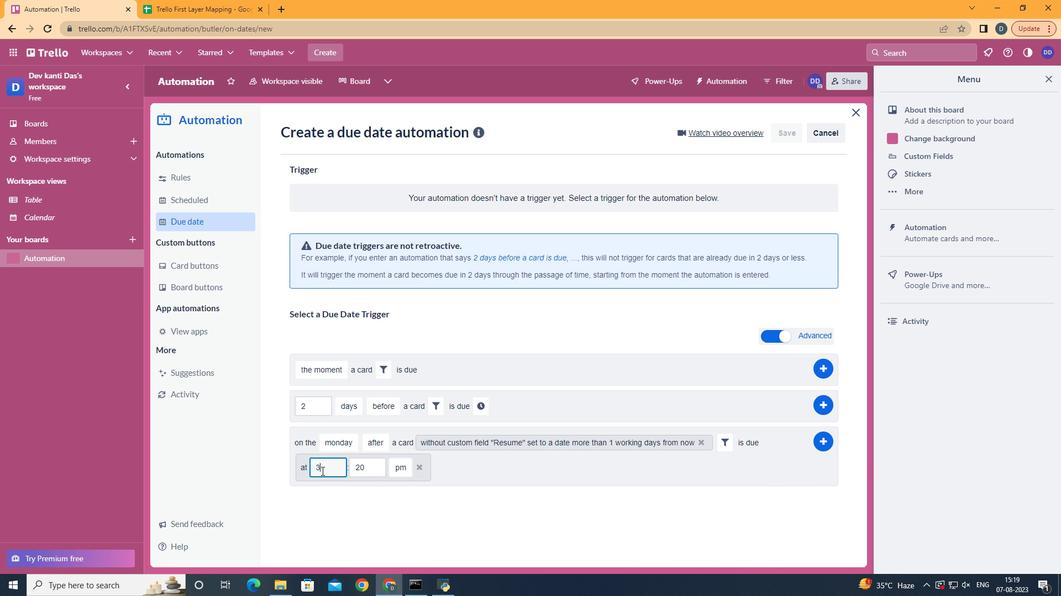 
Action: Mouse moved to (321, 471)
Screenshot: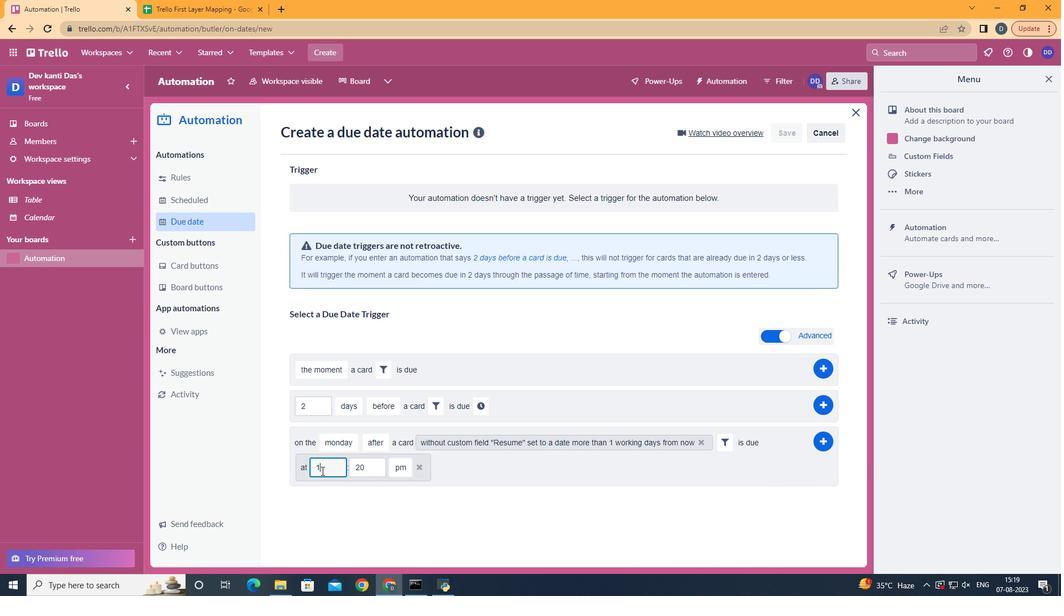 
Action: Key pressed <Key.backspace>11
Screenshot: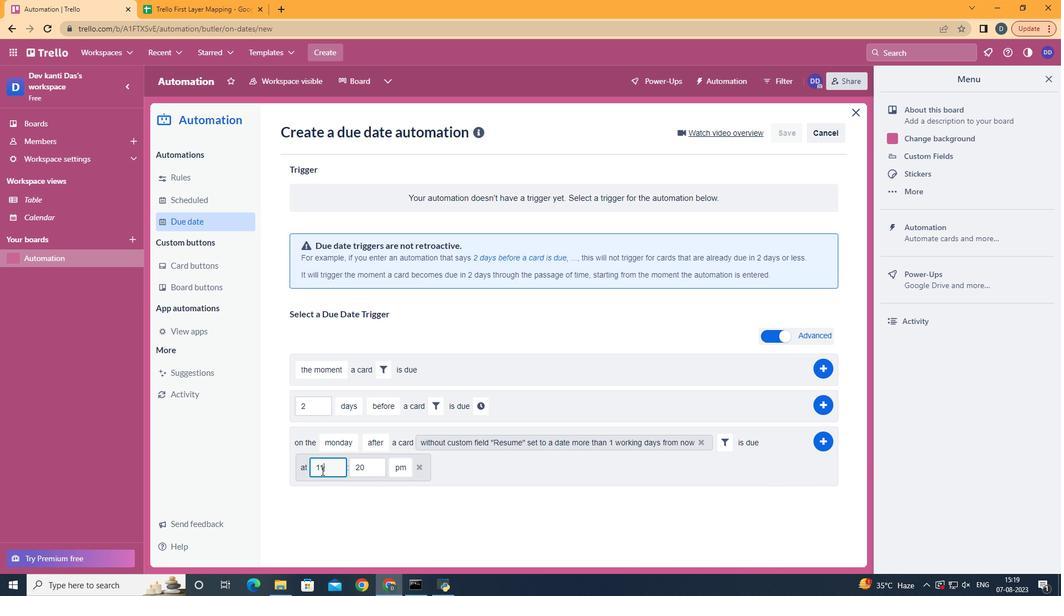 
Action: Mouse moved to (376, 469)
Screenshot: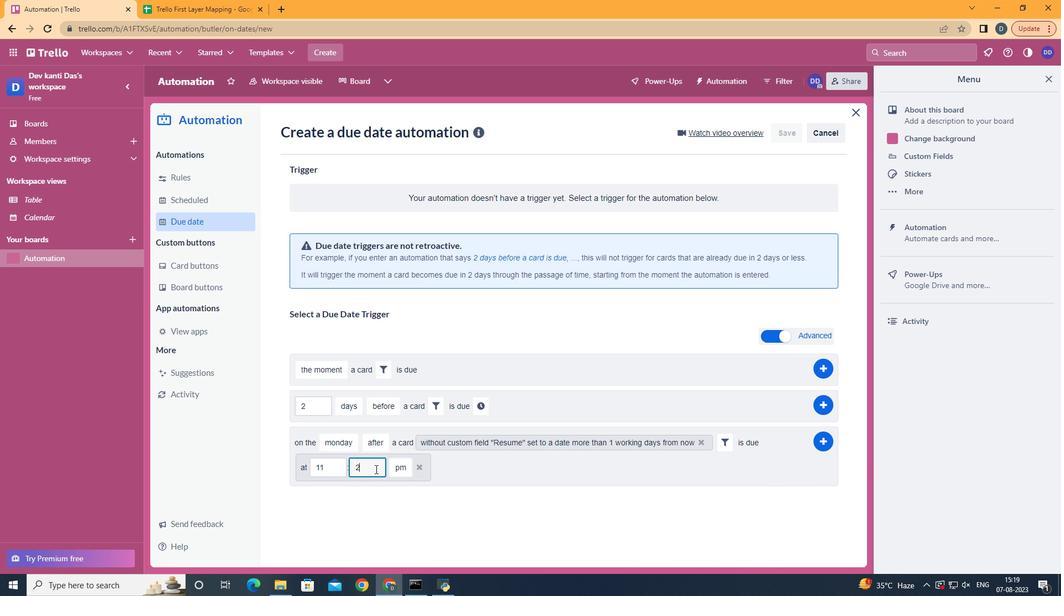 
Action: Mouse pressed left at (376, 469)
Screenshot: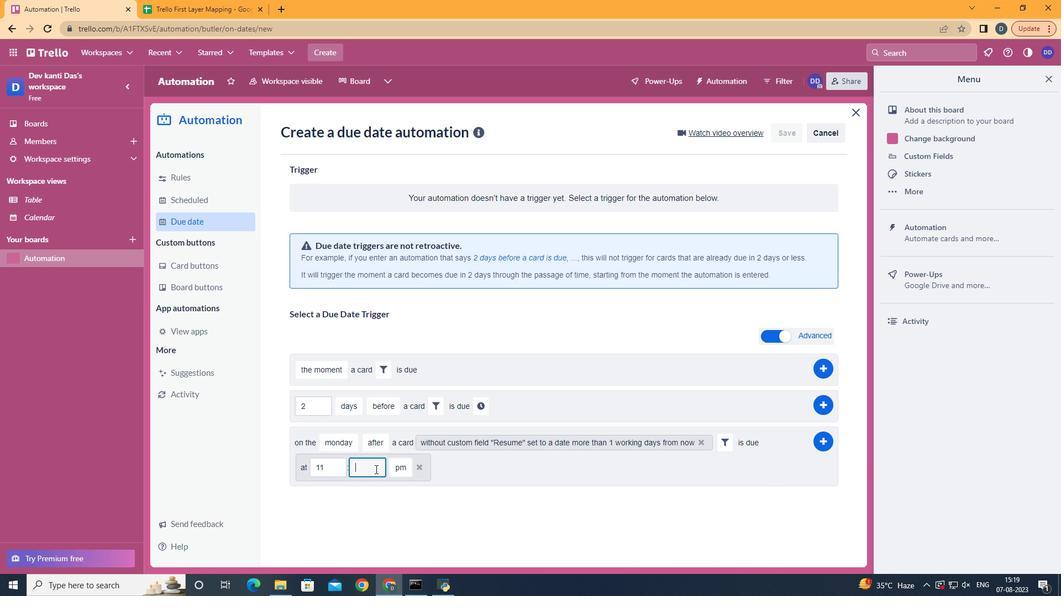 
Action: Key pressed <Key.backspace>
Screenshot: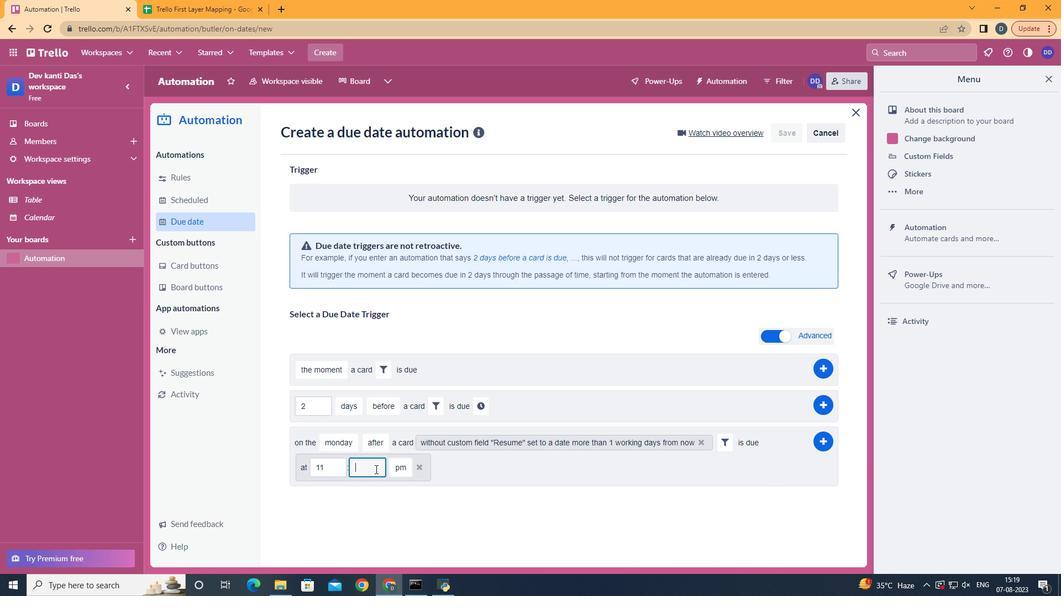 
Action: Mouse moved to (375, 469)
Screenshot: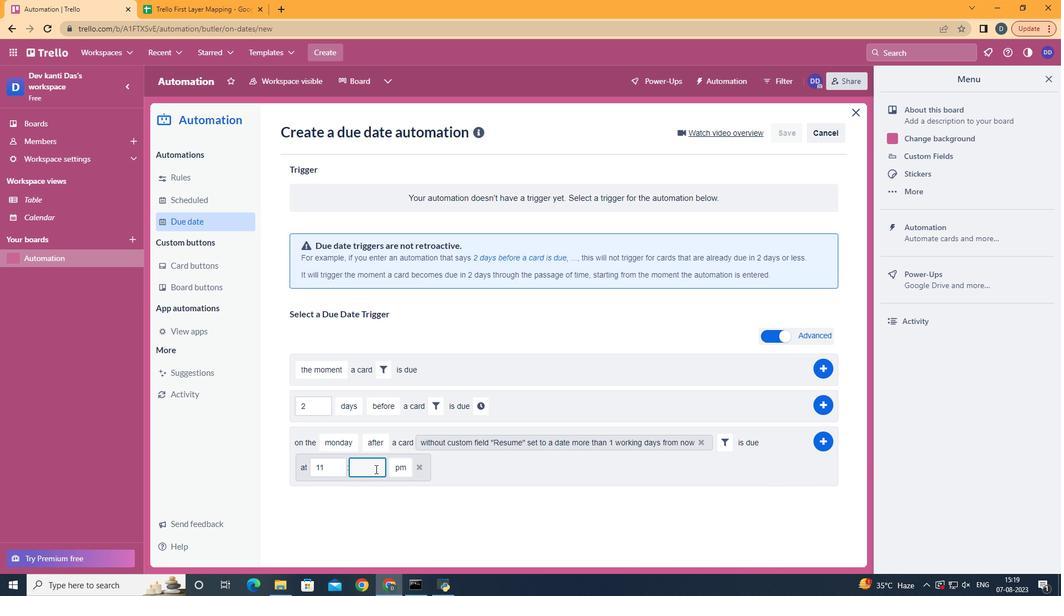
Action: Key pressed <Key.backspace>00
Screenshot: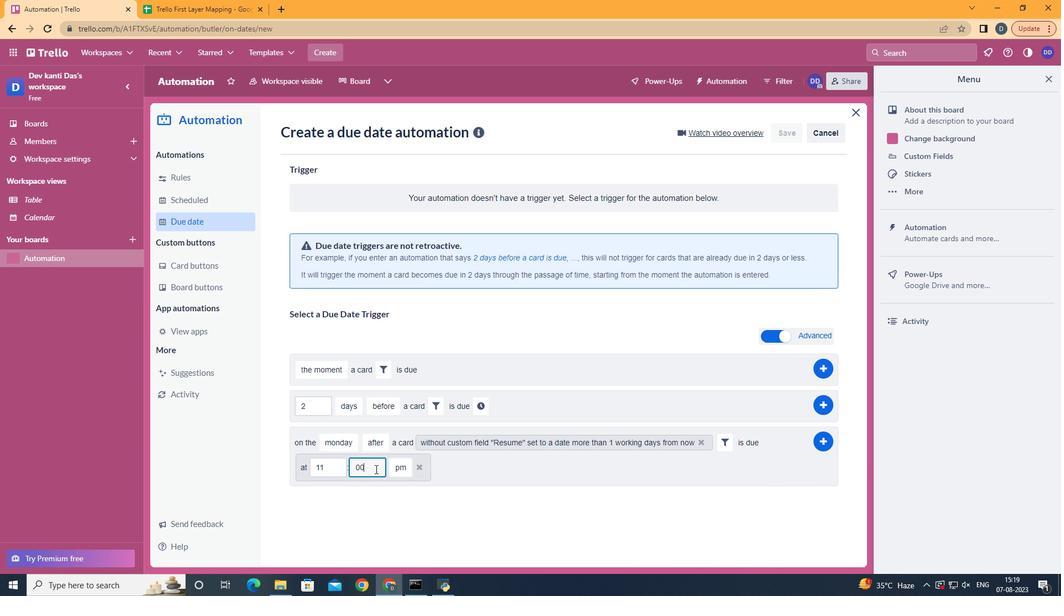 
Action: Mouse moved to (405, 488)
Screenshot: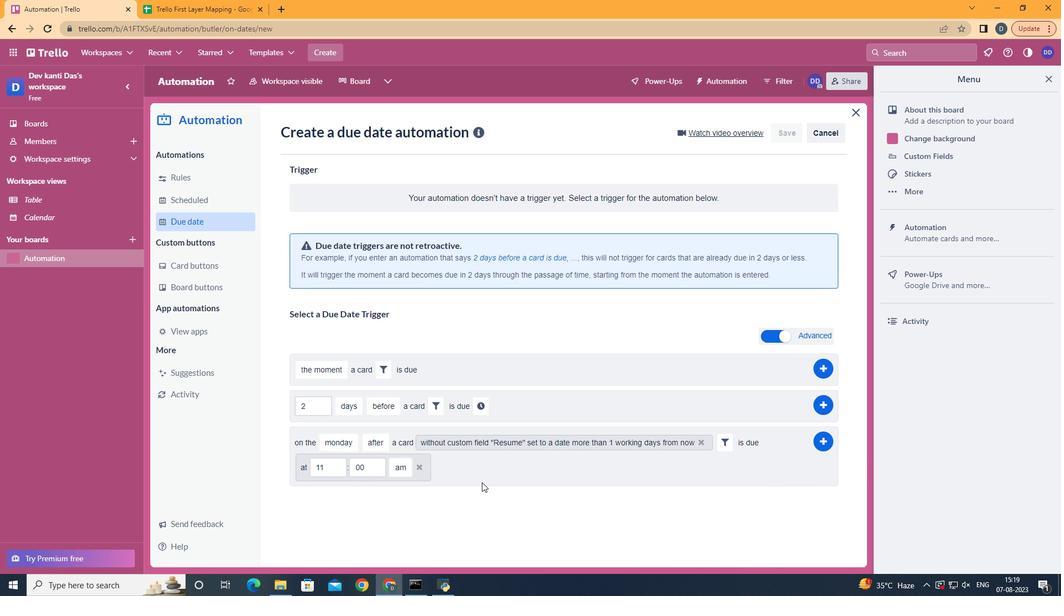 
Action: Mouse pressed left at (405, 488)
Screenshot: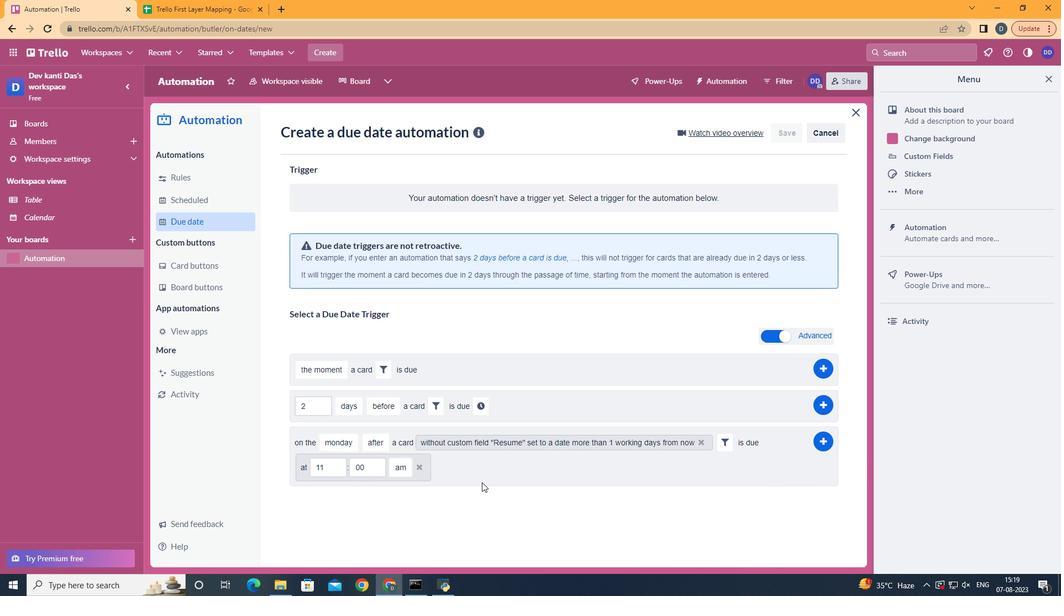 
Action: Mouse moved to (821, 439)
Screenshot: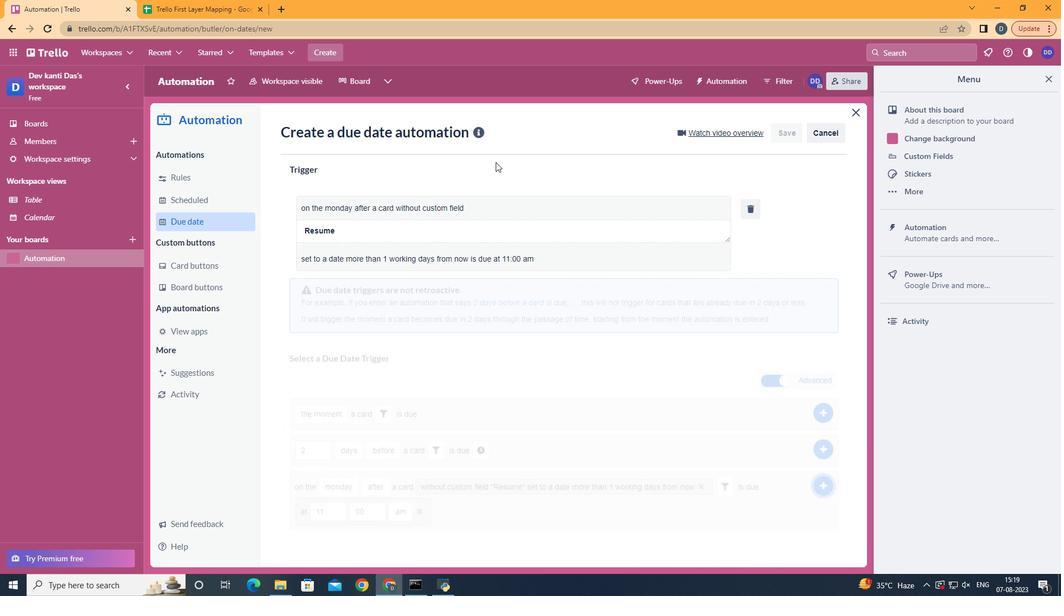 
Action: Mouse pressed left at (821, 439)
Screenshot: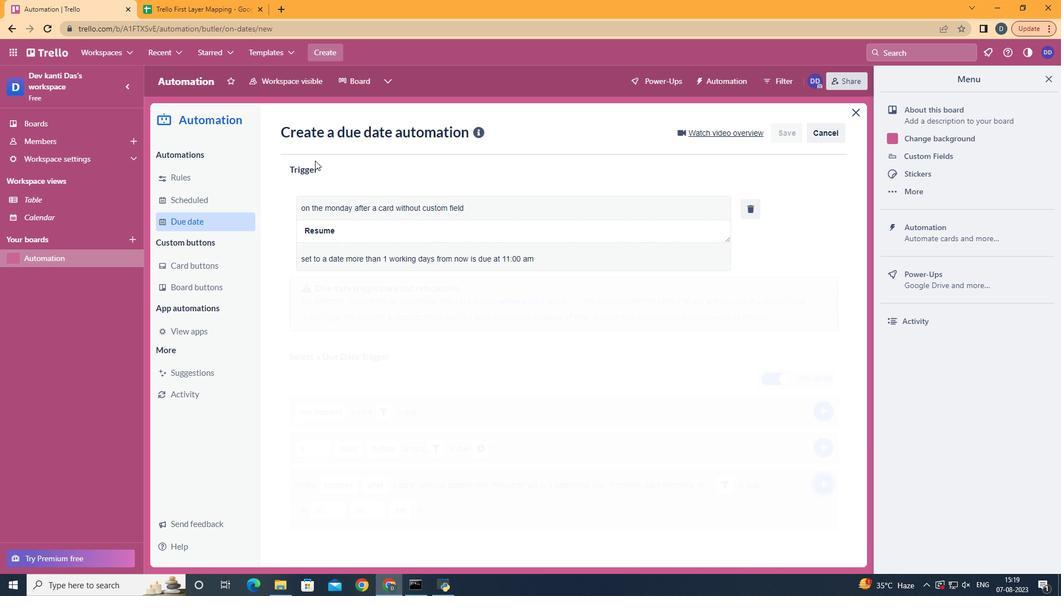 
Action: Mouse moved to (567, 237)
Screenshot: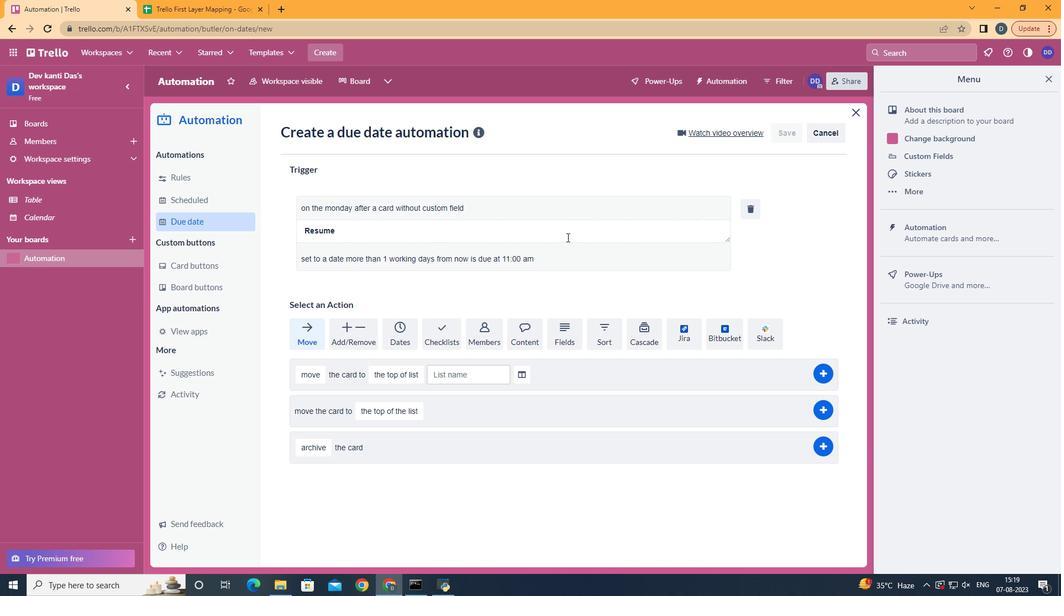
